 Task: Add an event with the title Second Staff Training: Sales Techniques and Closing Skills, date '2023/11/17', time 7:50 AM to 9:50 AMand add a description: The fallers should take a deep breath, close their eyes, and lean backward, allowing their bodies to fall freely. It's crucial for catchers to be attentive, ready to react quickly, and provide support to prevent any injury., put the event into Blue category . Add location for the event as: Manchester, UK, logged in from the account softage.8@softage.netand send the event invitation to softage.7@softage.net and softage.9@softage.net. Set a reminder for the event 30 minutes before
Action: Mouse moved to (116, 158)
Screenshot: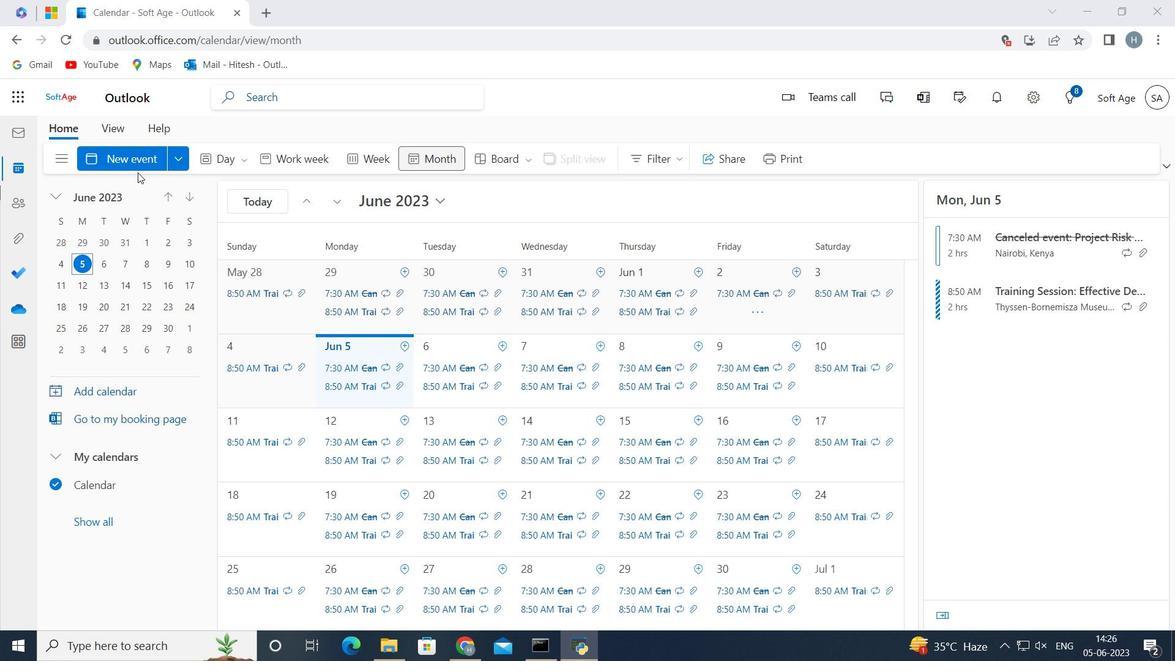 
Action: Mouse pressed left at (116, 158)
Screenshot: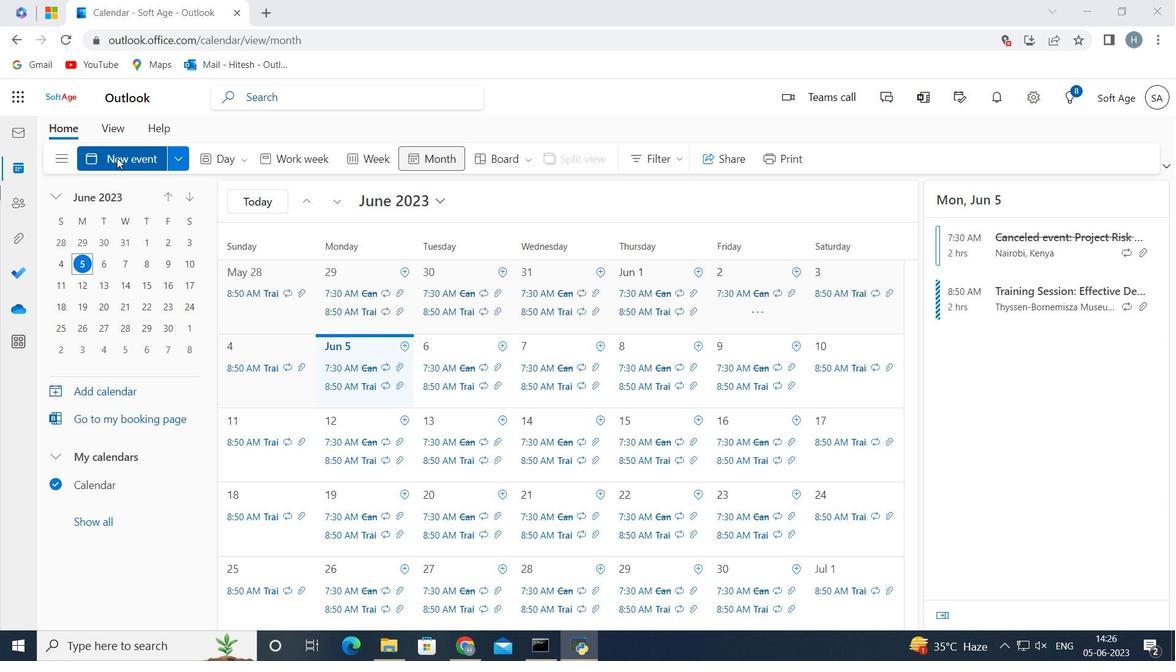 
Action: Mouse moved to (374, 252)
Screenshot: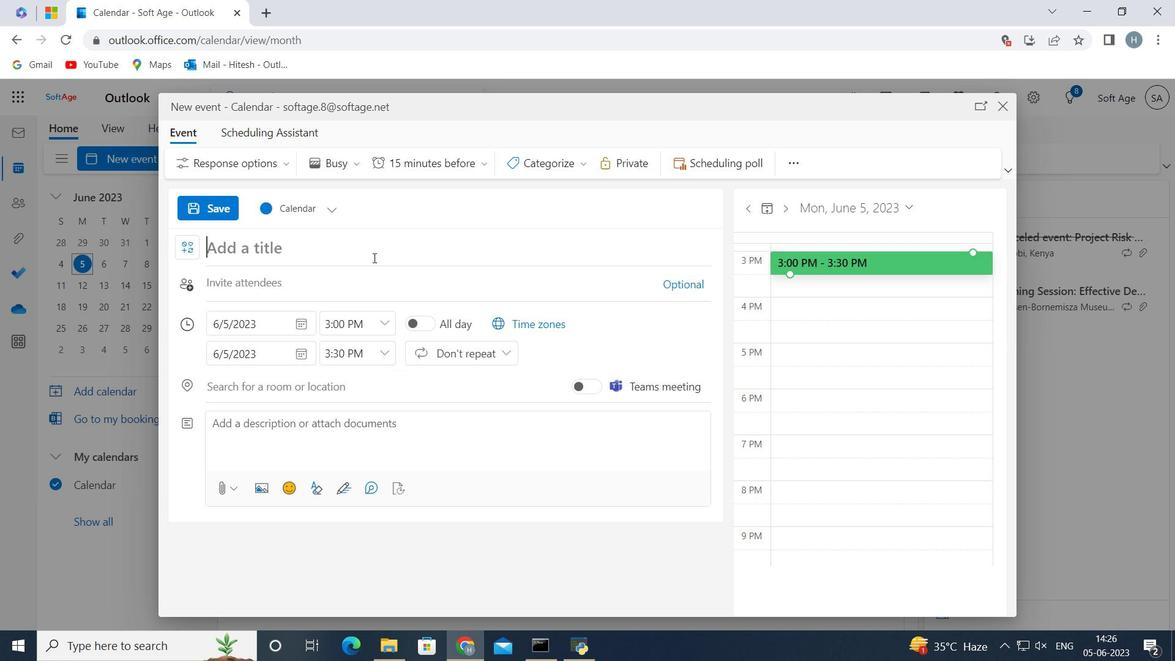 
Action: Mouse pressed left at (374, 252)
Screenshot: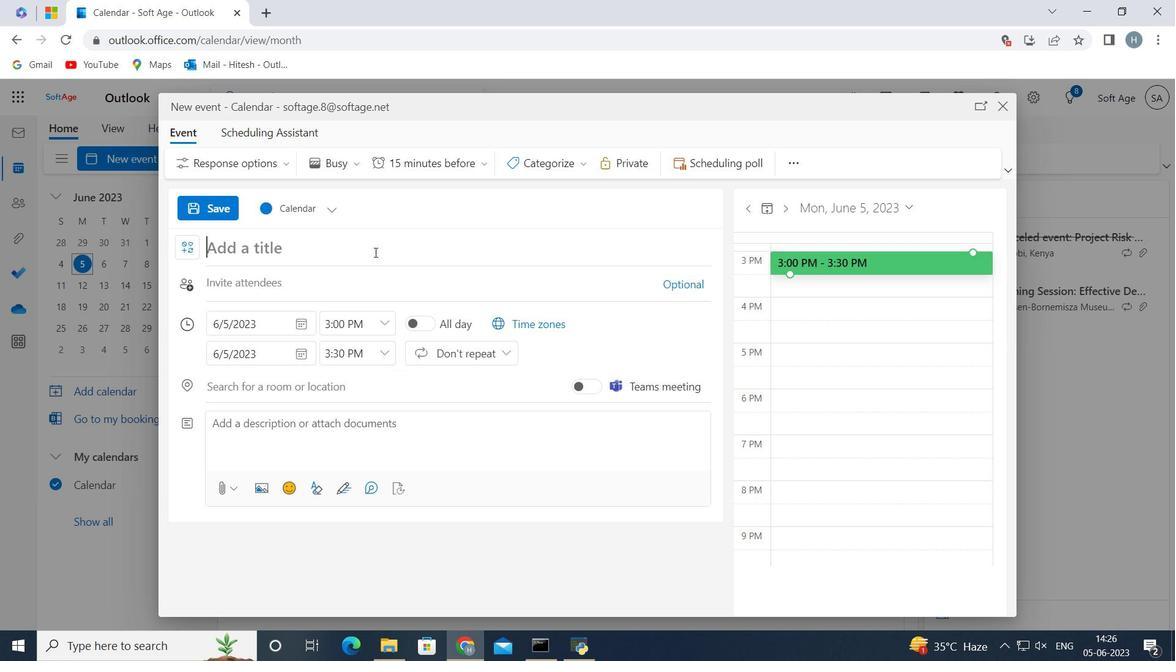 
Action: Key pressed <Key.shift>Second<Key.space><Key.shift>Staff<Key.space><Key.shift>Training<Key.shift_r>:<Key.space><Key.shift>Sales<Key.space><Key.shift>Techniques<Key.space>and<Key.space><Key.shift>Closing<Key.space><Key.shift>Skills<Key.space>
Screenshot: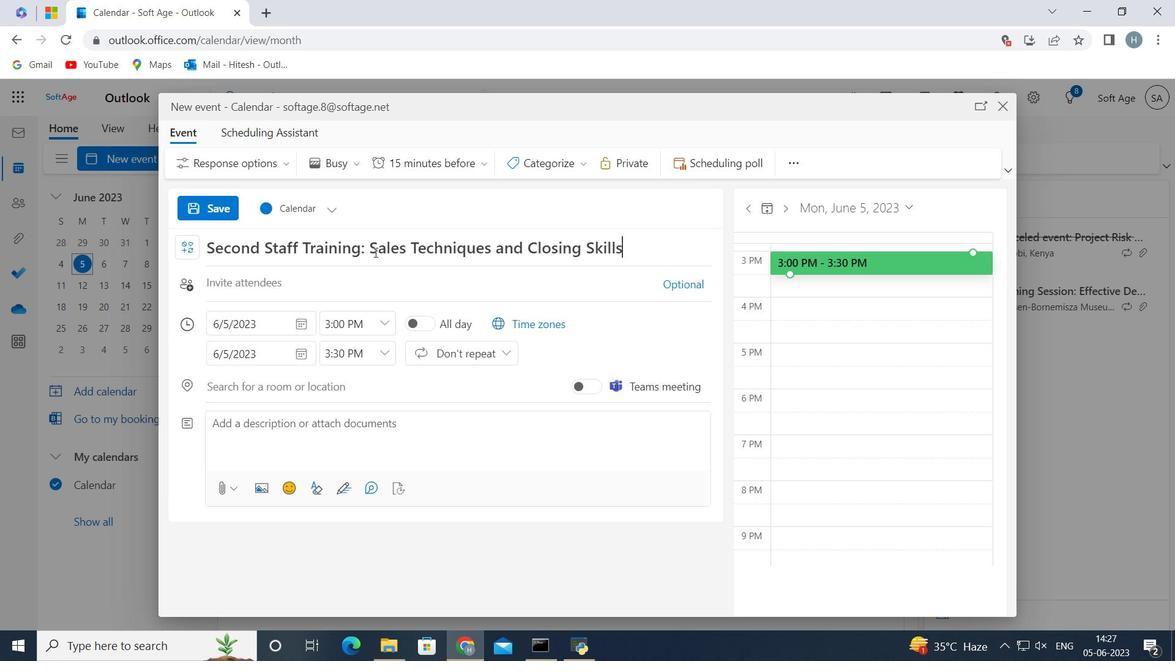 
Action: Mouse moved to (301, 321)
Screenshot: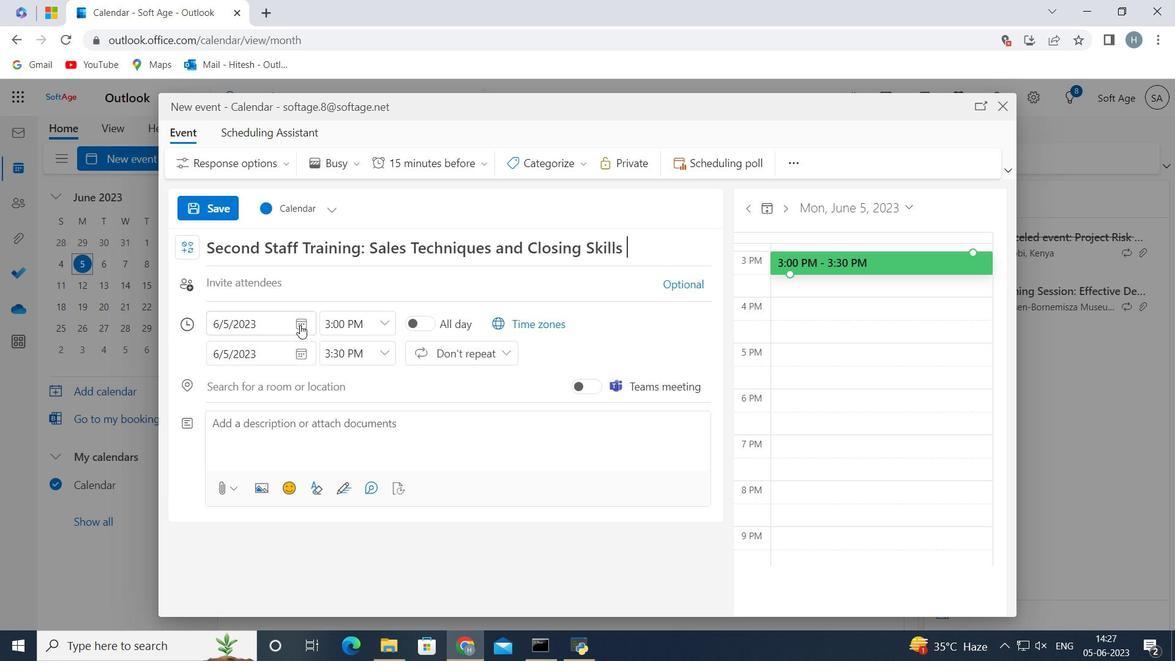 
Action: Mouse pressed left at (301, 321)
Screenshot: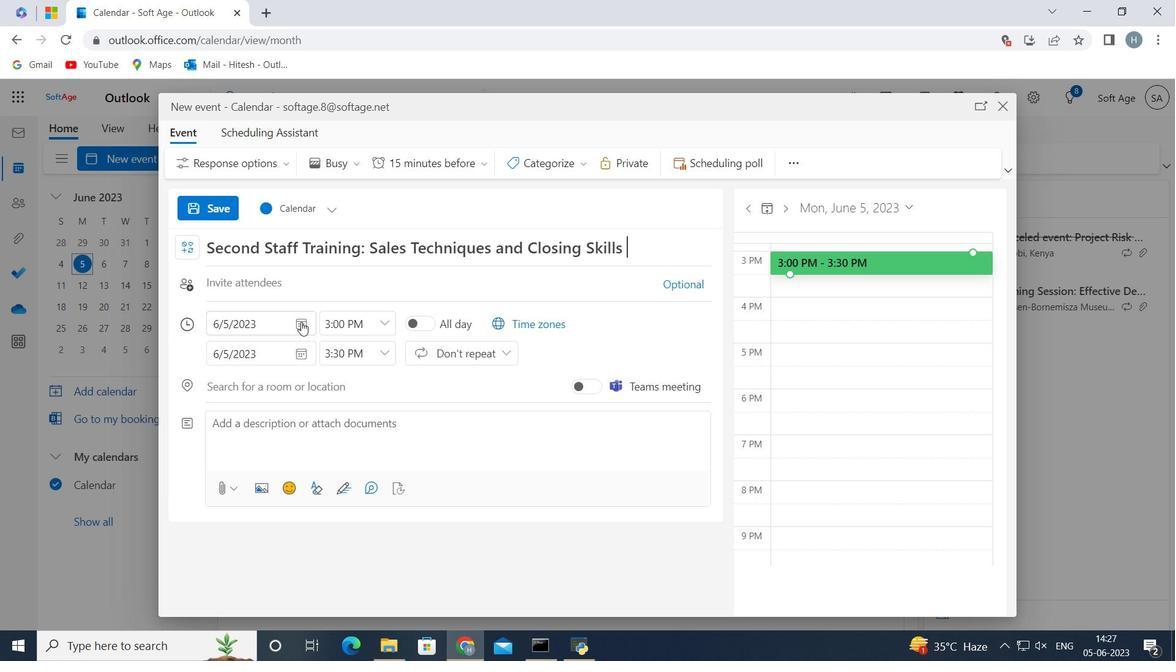 
Action: Mouse moved to (283, 350)
Screenshot: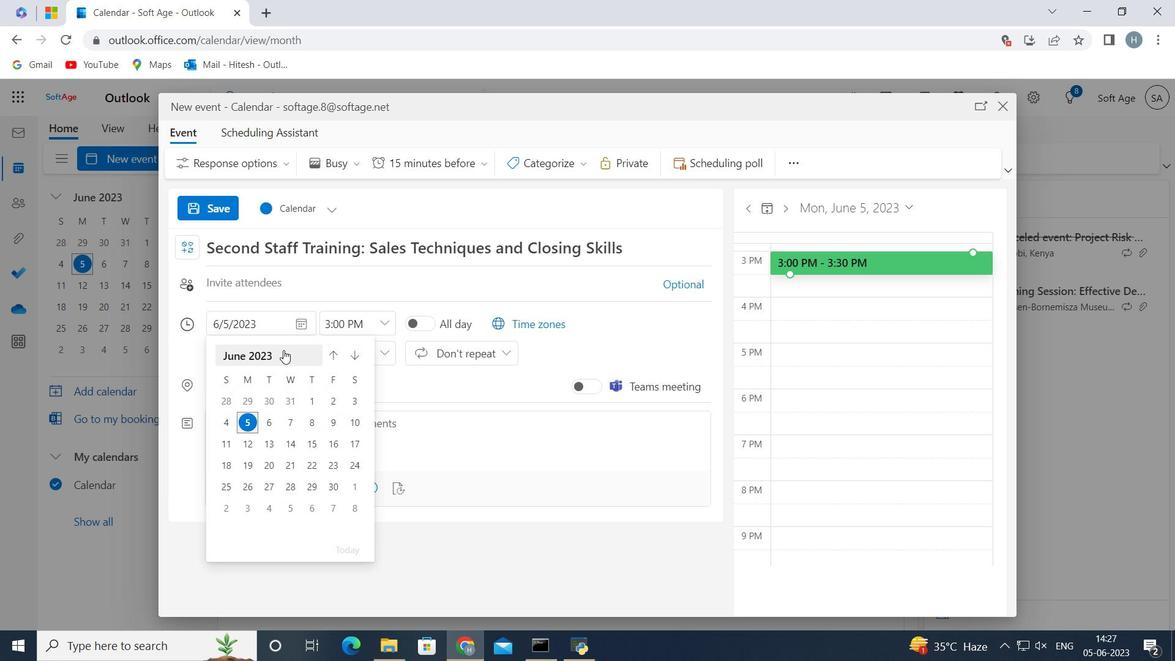 
Action: Mouse pressed left at (283, 350)
Screenshot: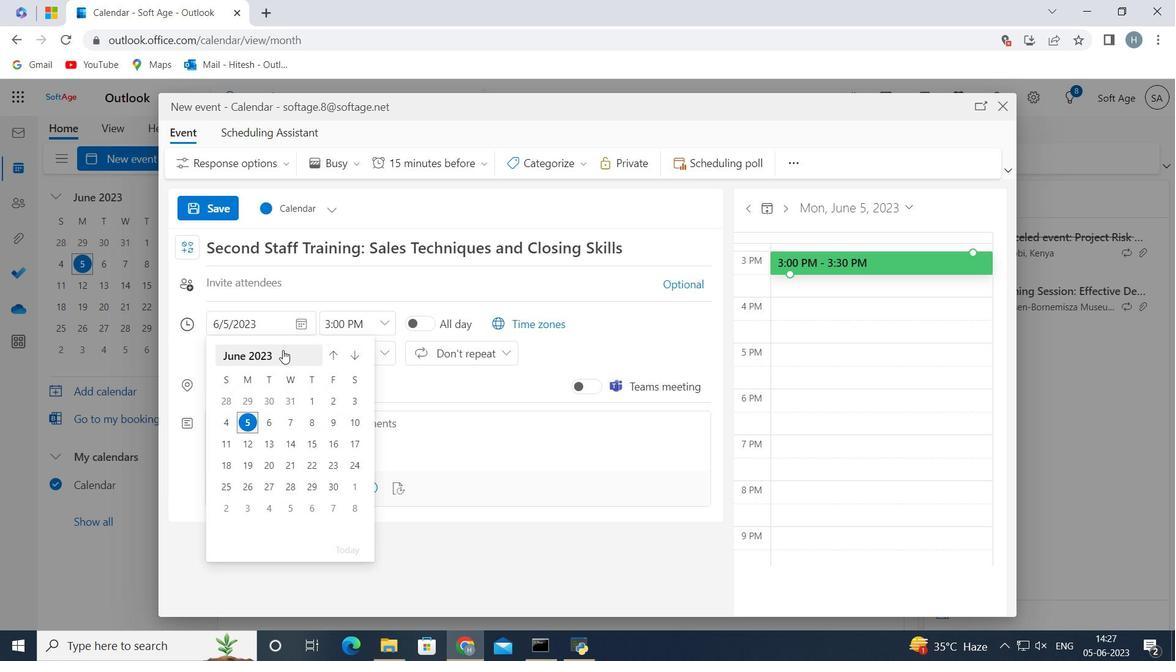 
Action: Mouse moved to (310, 466)
Screenshot: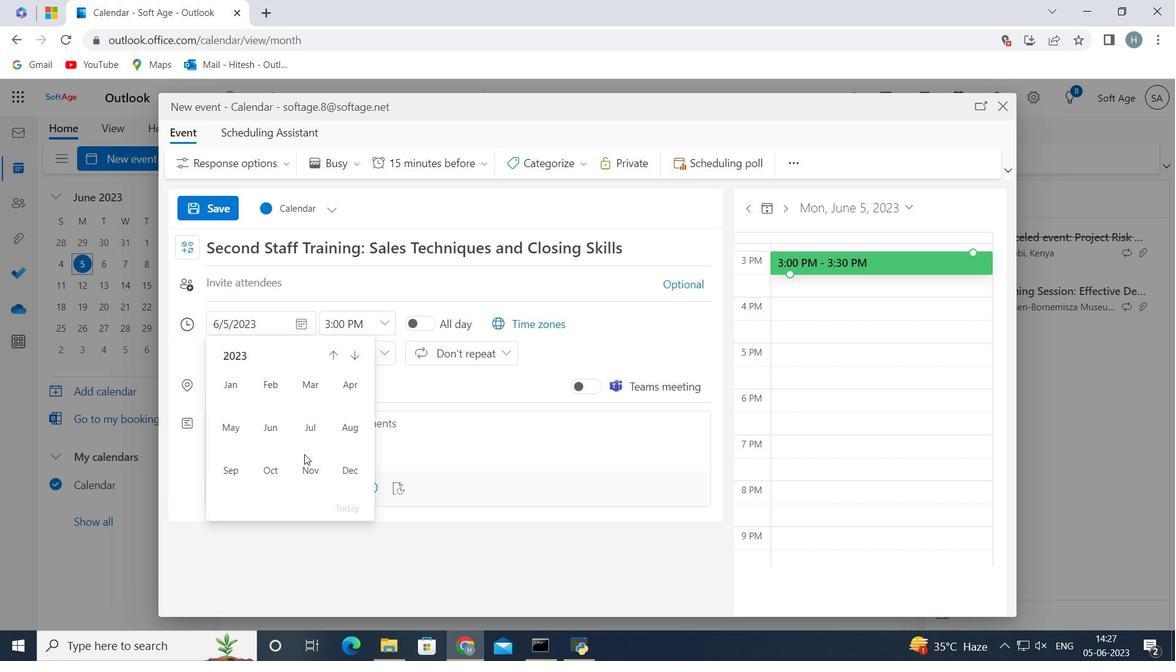 
Action: Mouse pressed left at (310, 466)
Screenshot: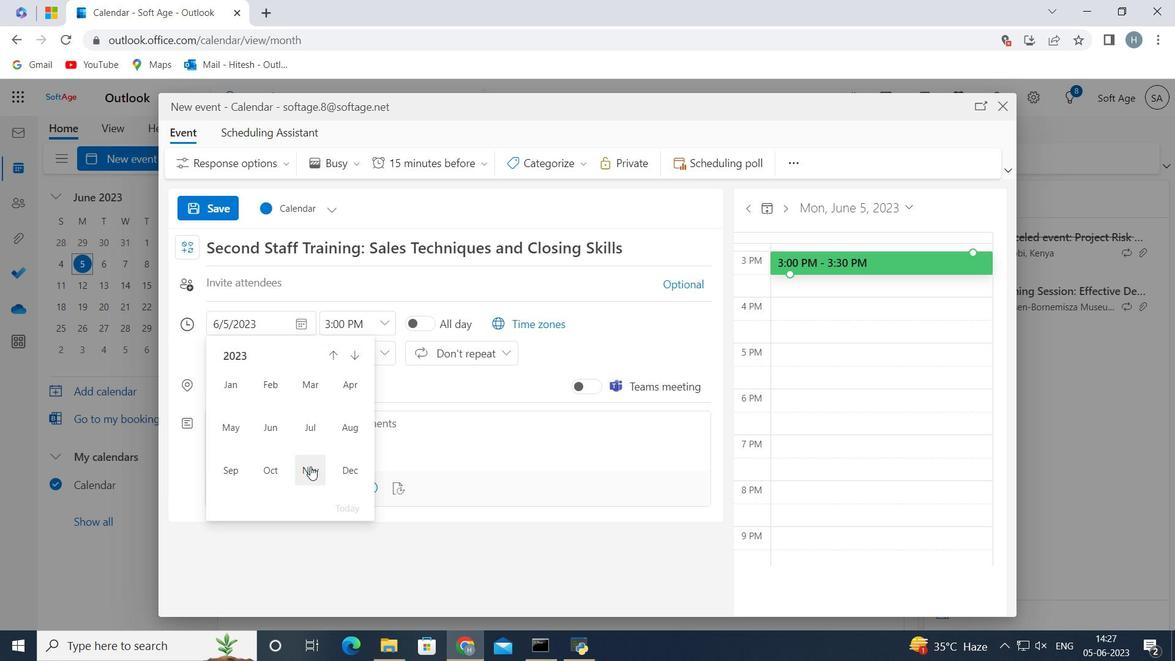 
Action: Mouse moved to (332, 444)
Screenshot: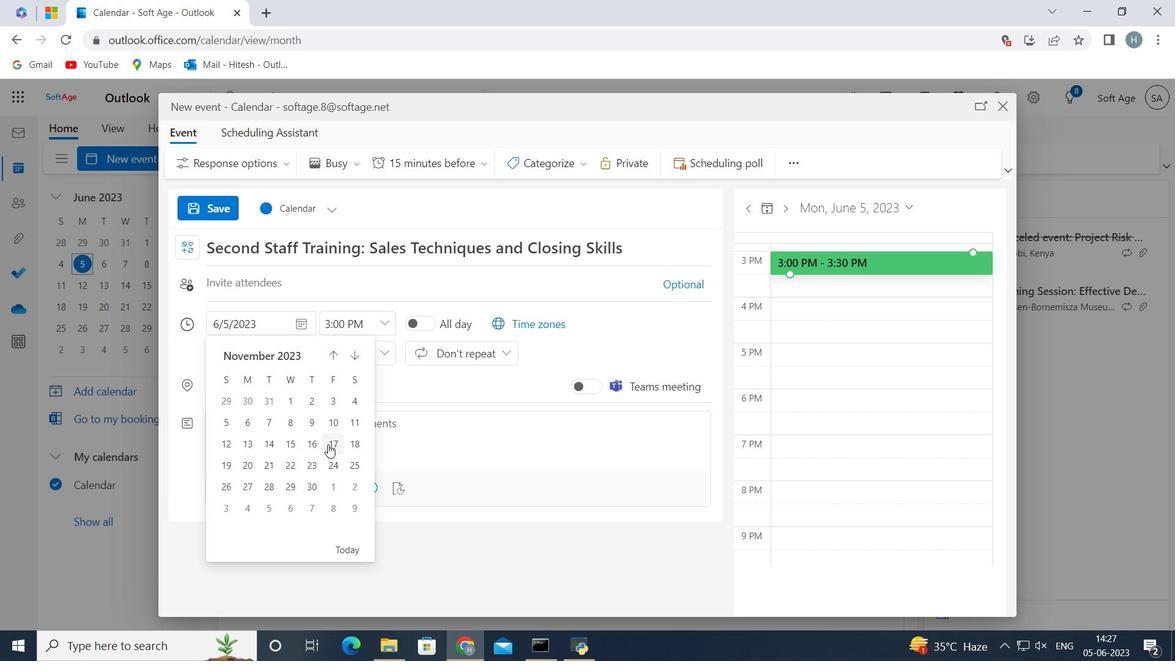 
Action: Mouse pressed left at (332, 444)
Screenshot: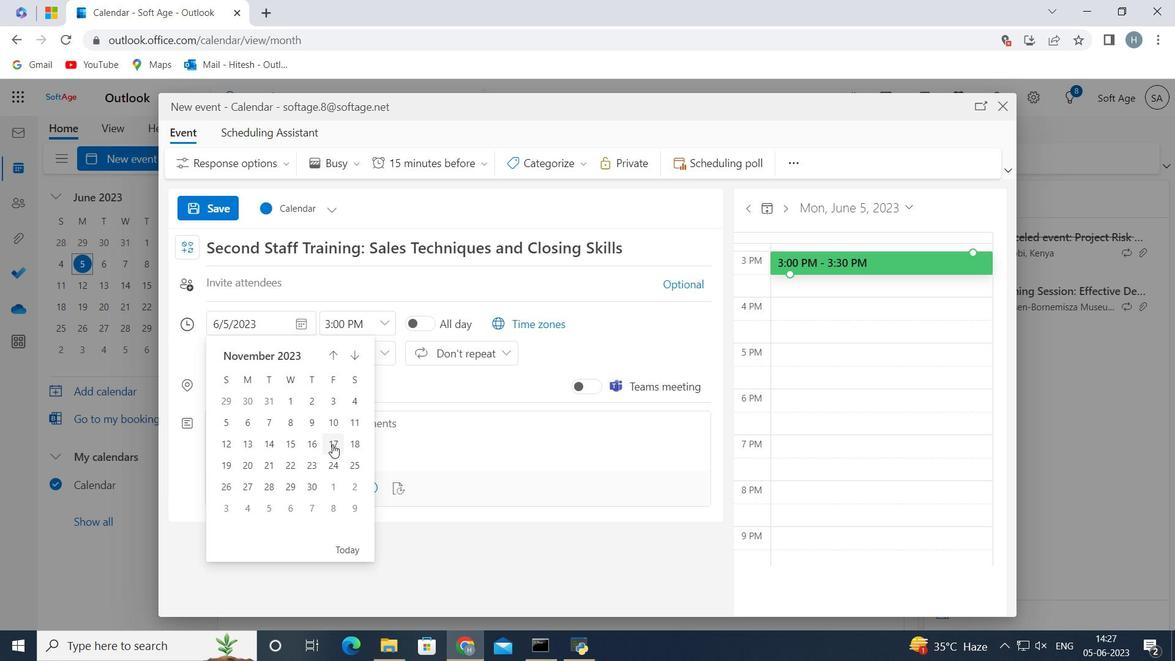 
Action: Mouse moved to (385, 321)
Screenshot: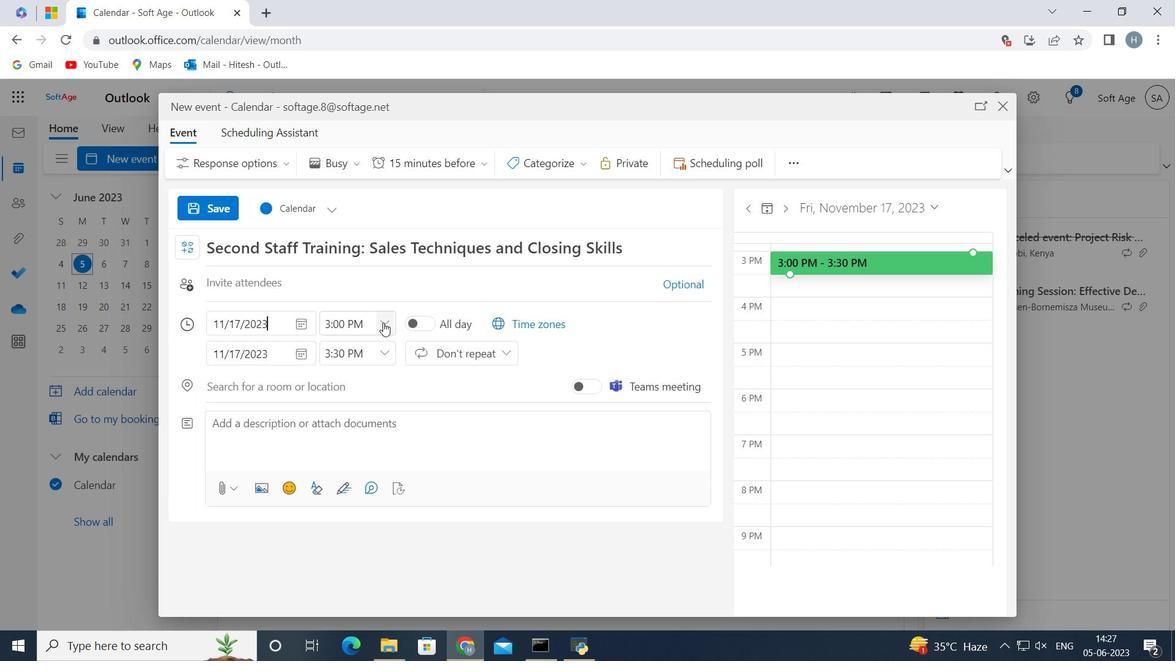 
Action: Mouse pressed left at (385, 321)
Screenshot: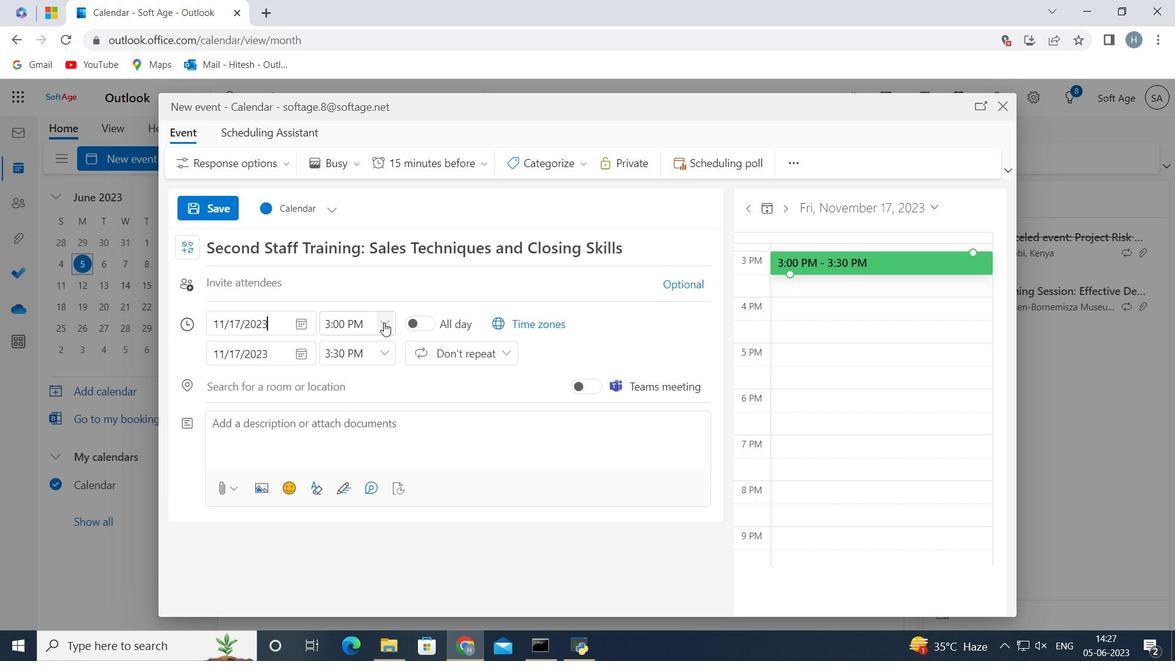 
Action: Mouse moved to (351, 428)
Screenshot: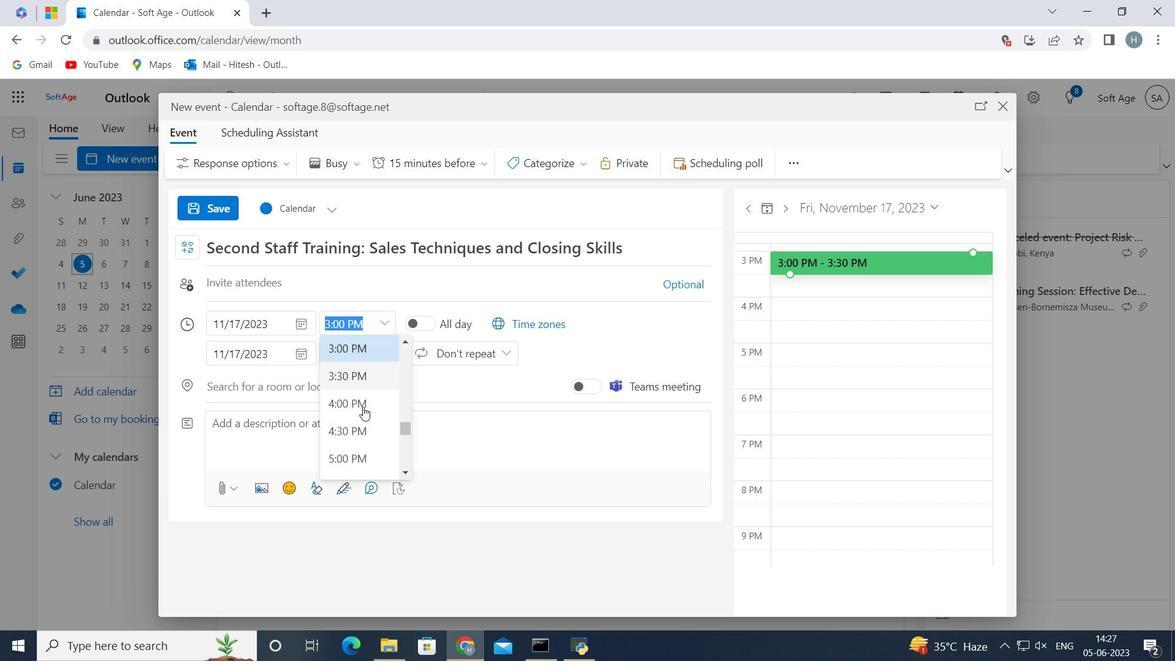 
Action: Mouse scrolled (351, 429) with delta (0, 0)
Screenshot: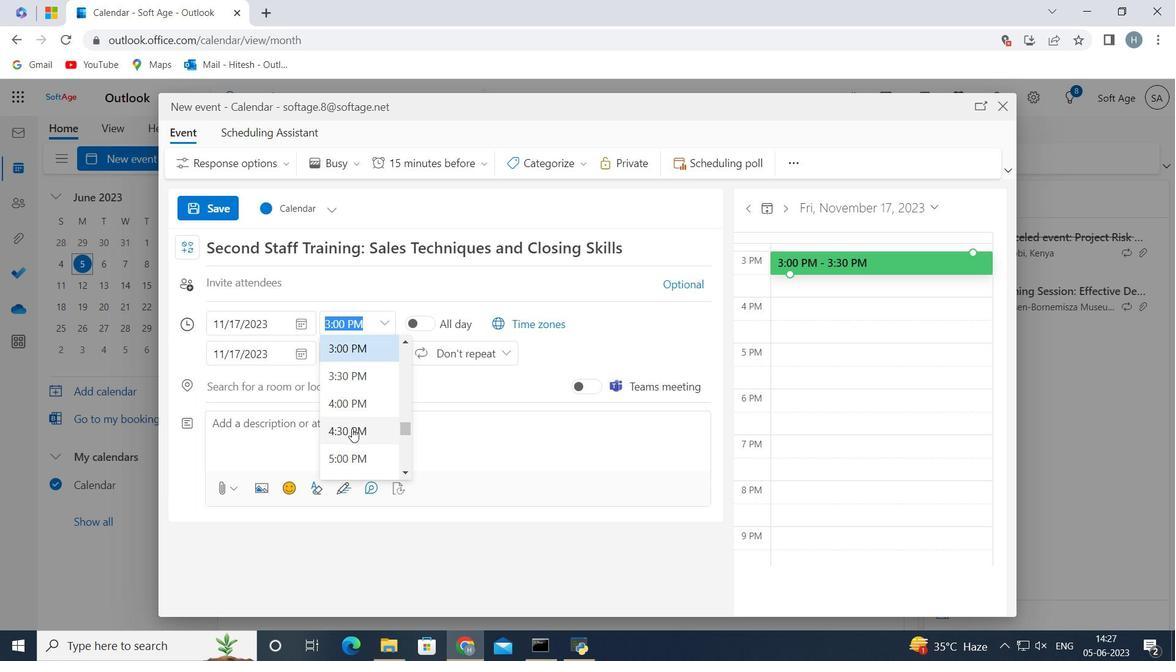 
Action: Mouse scrolled (351, 429) with delta (0, 0)
Screenshot: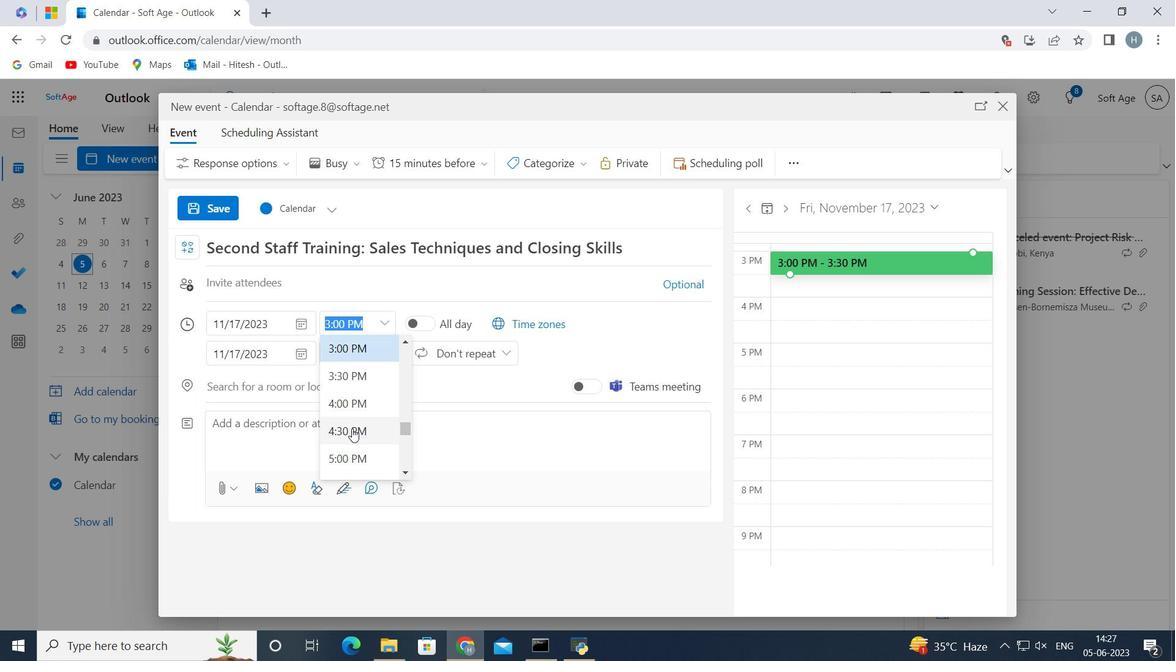 
Action: Mouse scrolled (351, 429) with delta (0, 0)
Screenshot: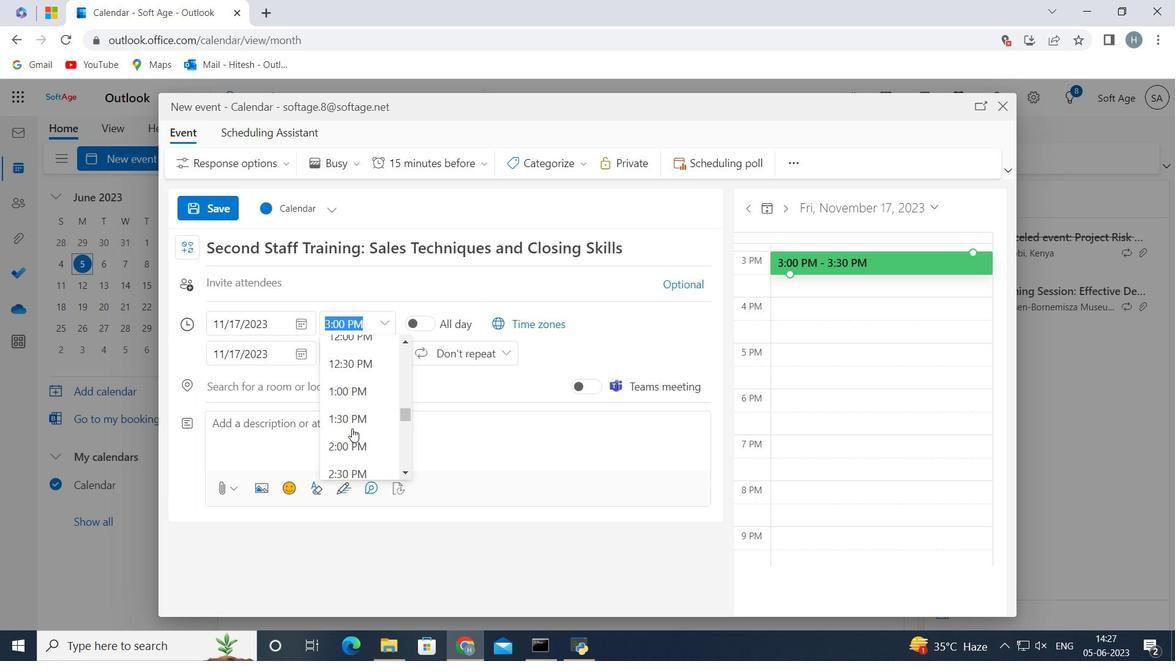 
Action: Mouse scrolled (351, 429) with delta (0, 0)
Screenshot: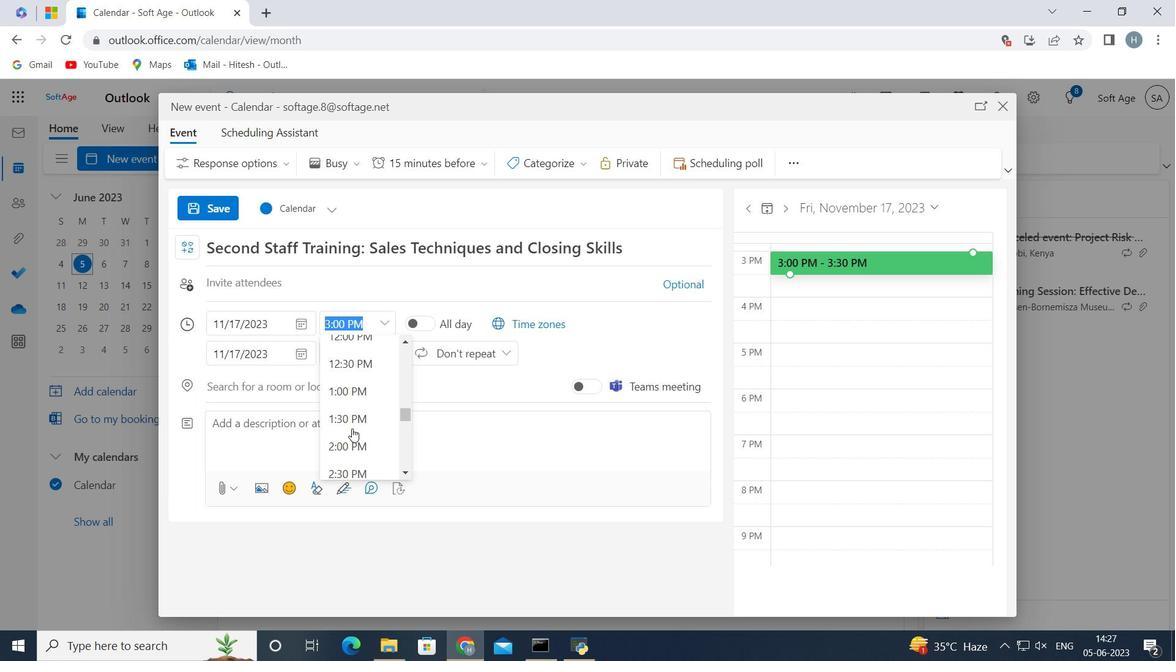
Action: Mouse scrolled (351, 429) with delta (0, 0)
Screenshot: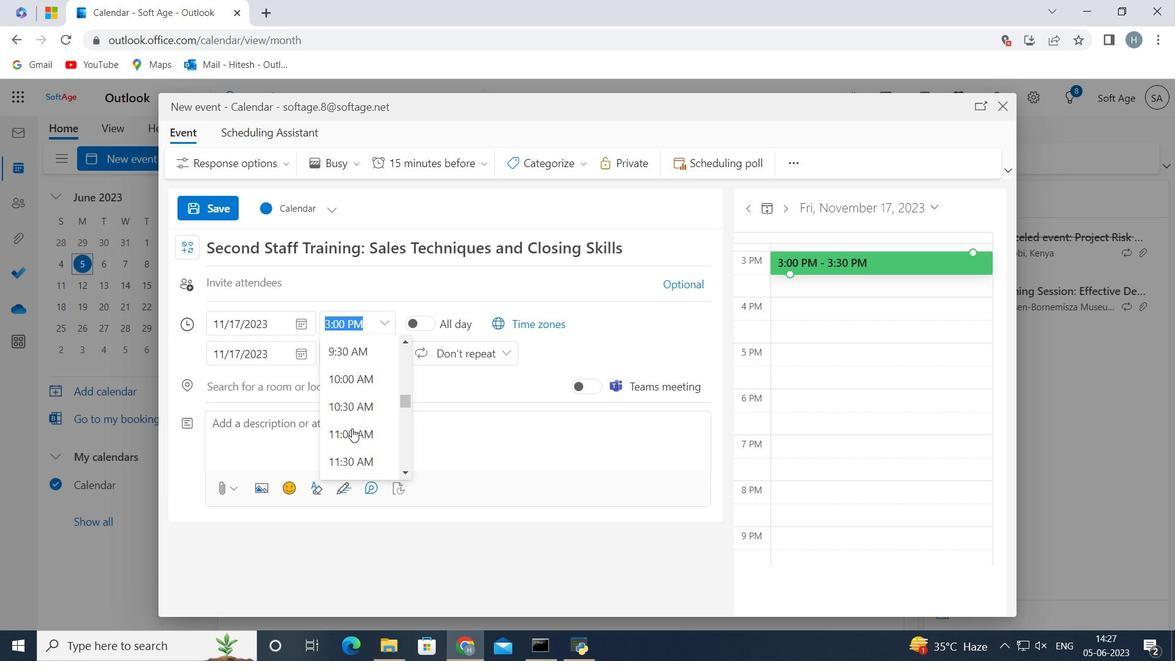 
Action: Mouse moved to (344, 365)
Screenshot: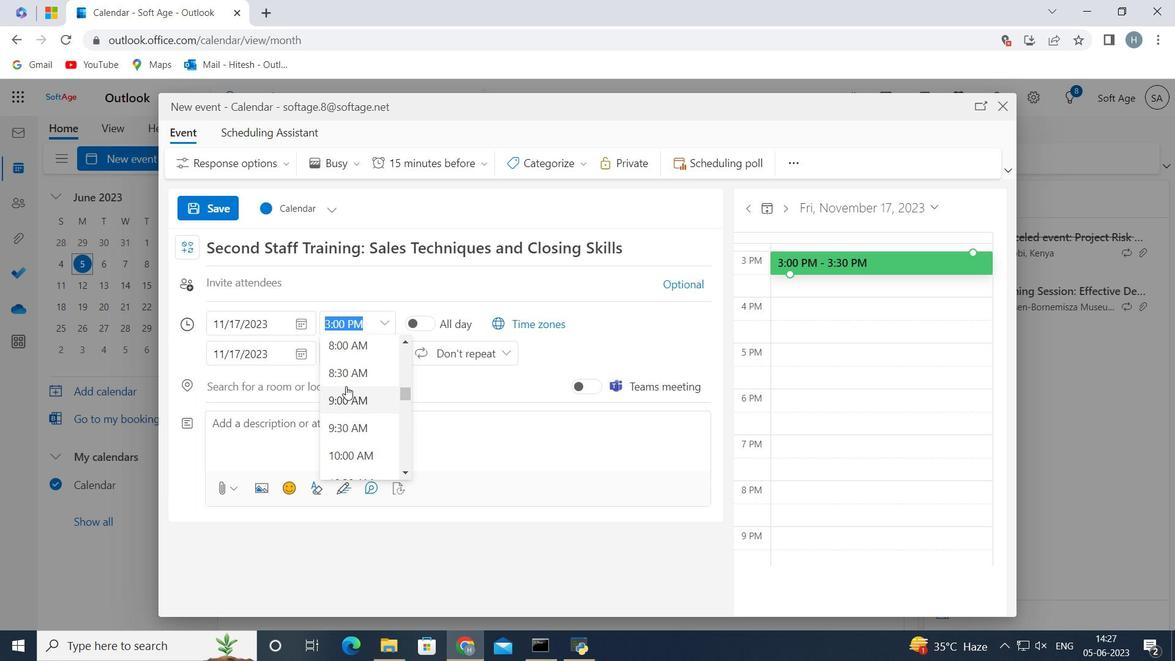
Action: Mouse scrolled (344, 366) with delta (0, 0)
Screenshot: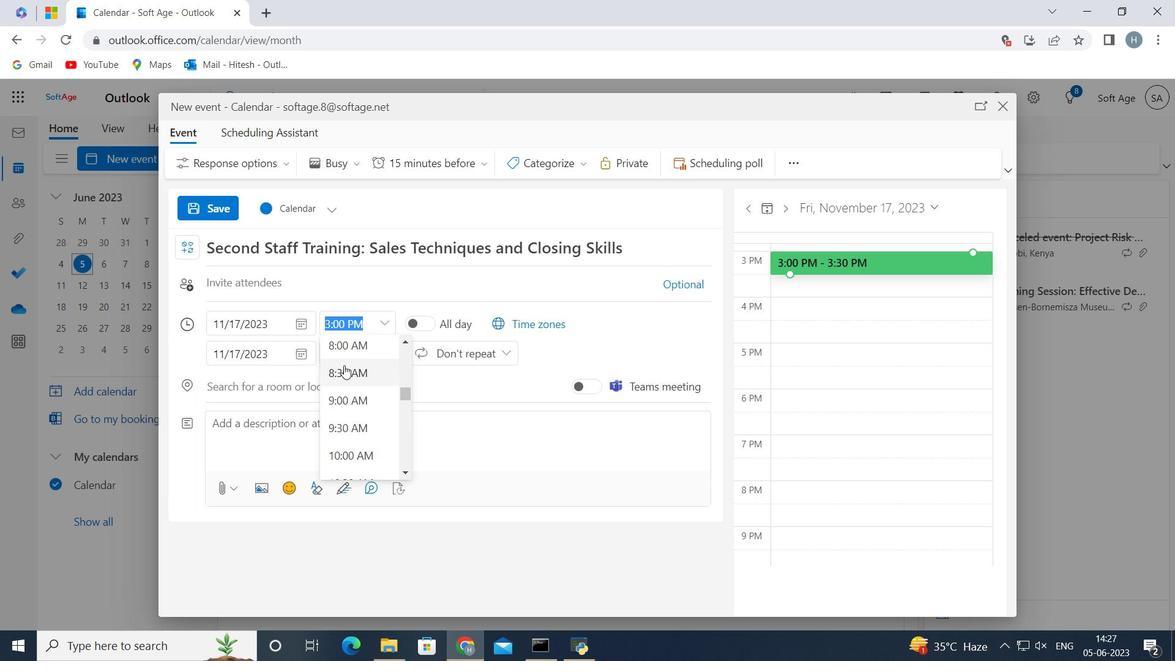 
Action: Mouse moved to (342, 386)
Screenshot: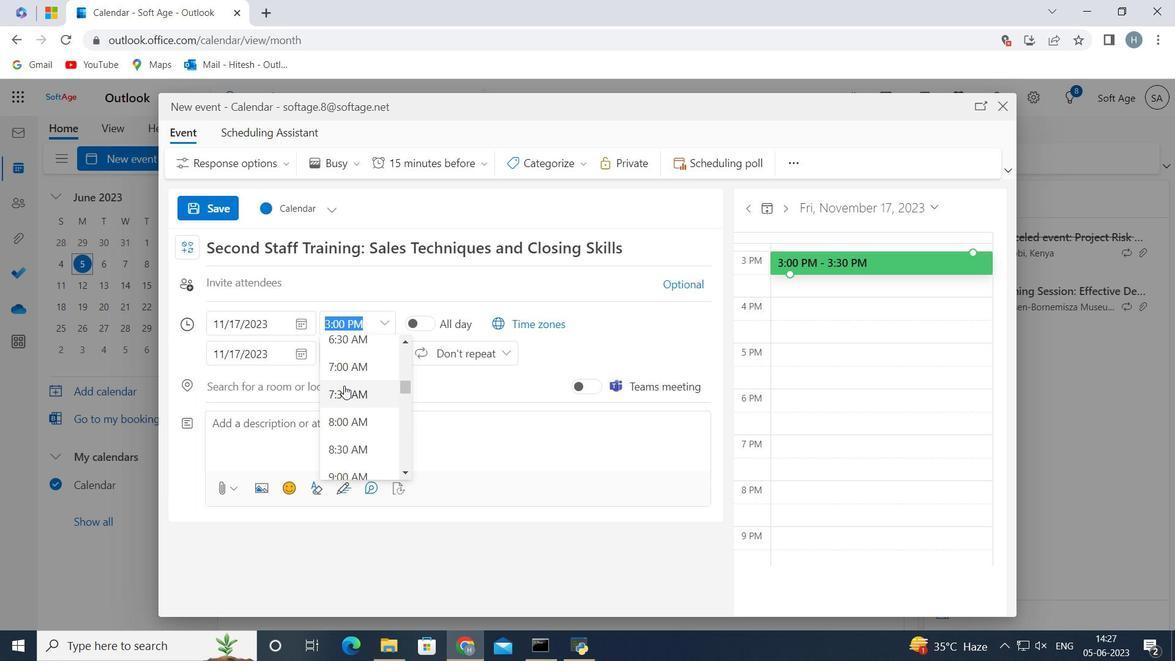 
Action: Mouse pressed left at (342, 386)
Screenshot: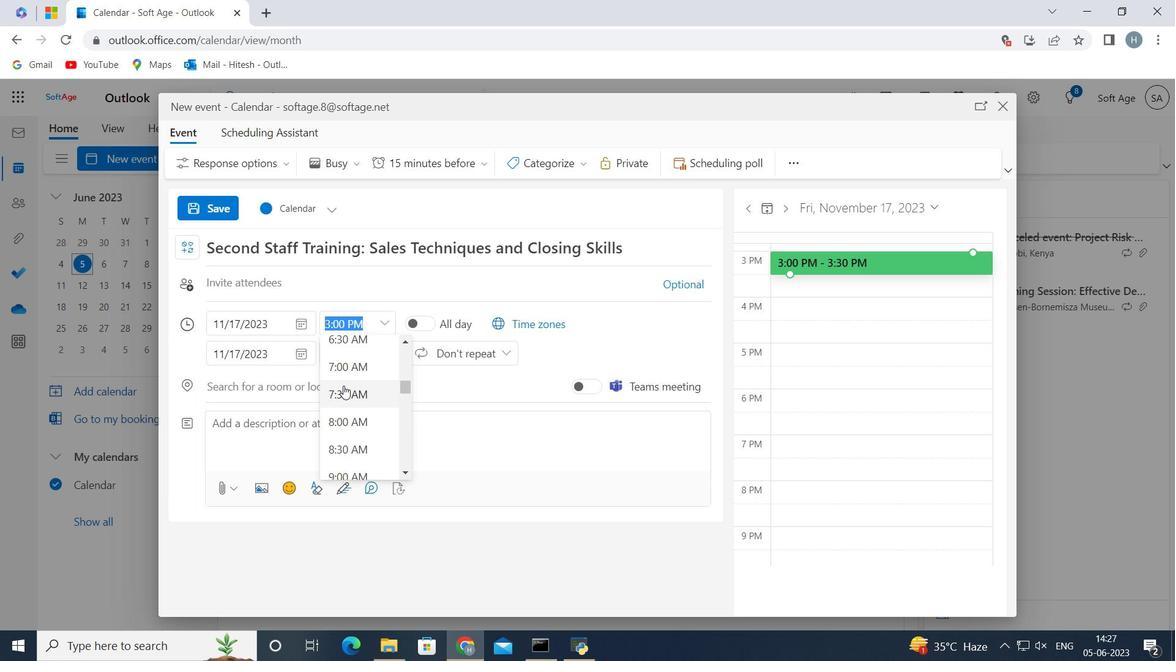 
Action: Mouse moved to (342, 317)
Screenshot: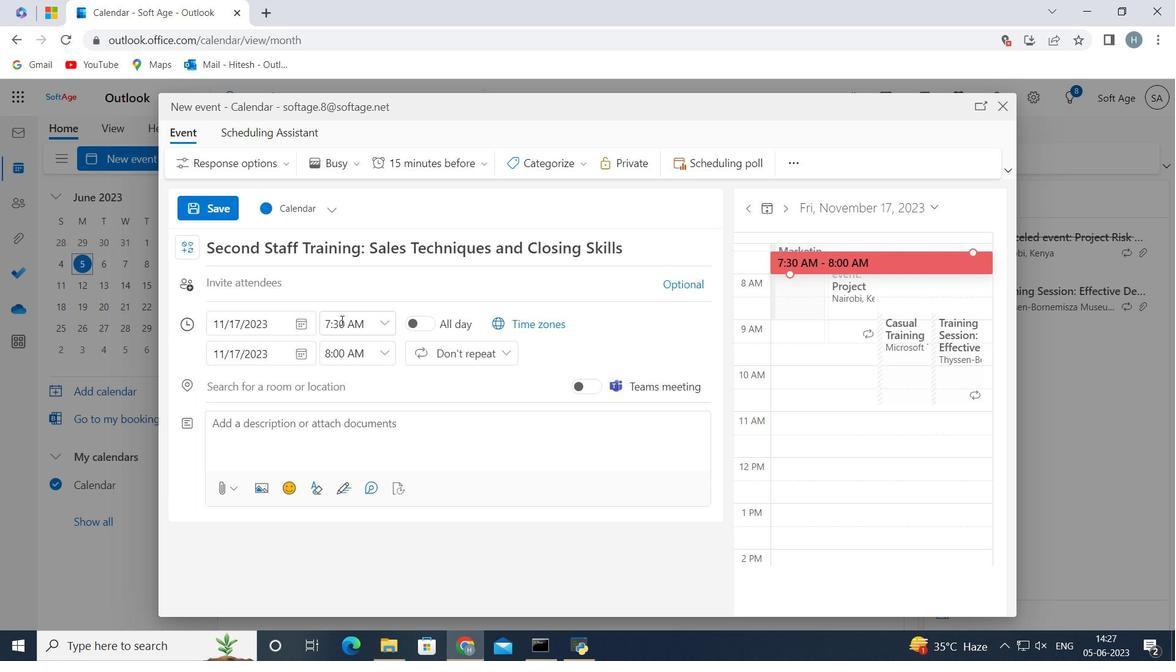 
Action: Mouse pressed left at (342, 317)
Screenshot: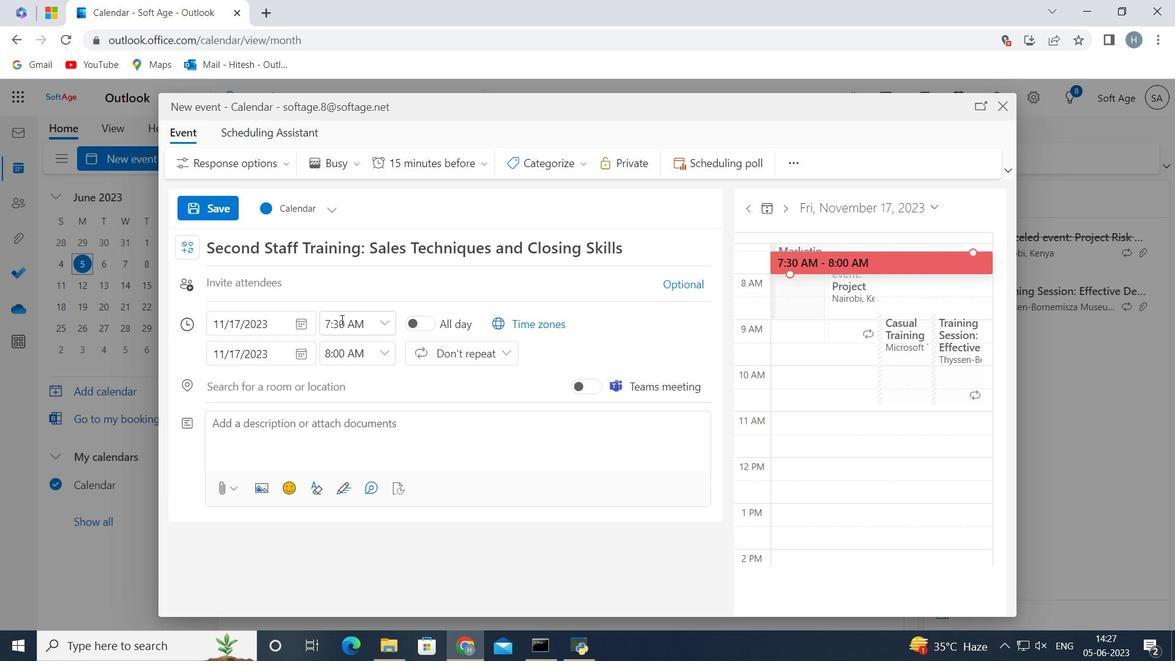 
Action: Key pressed <Key.backspace><Key.backspace>50
Screenshot: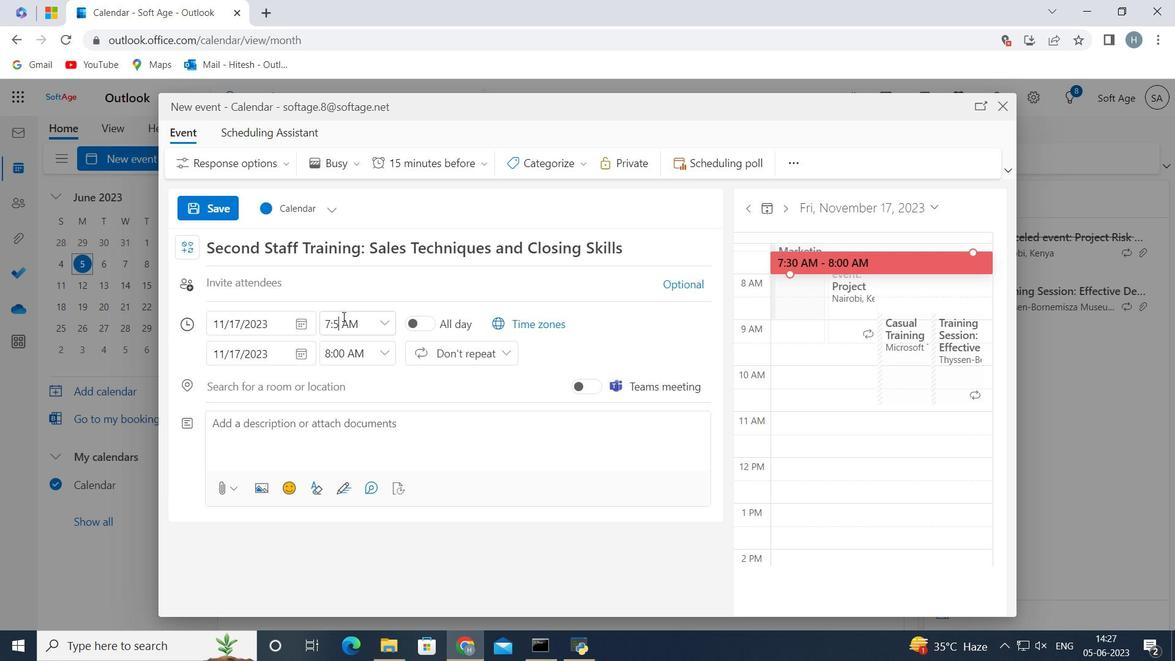 
Action: Mouse moved to (387, 348)
Screenshot: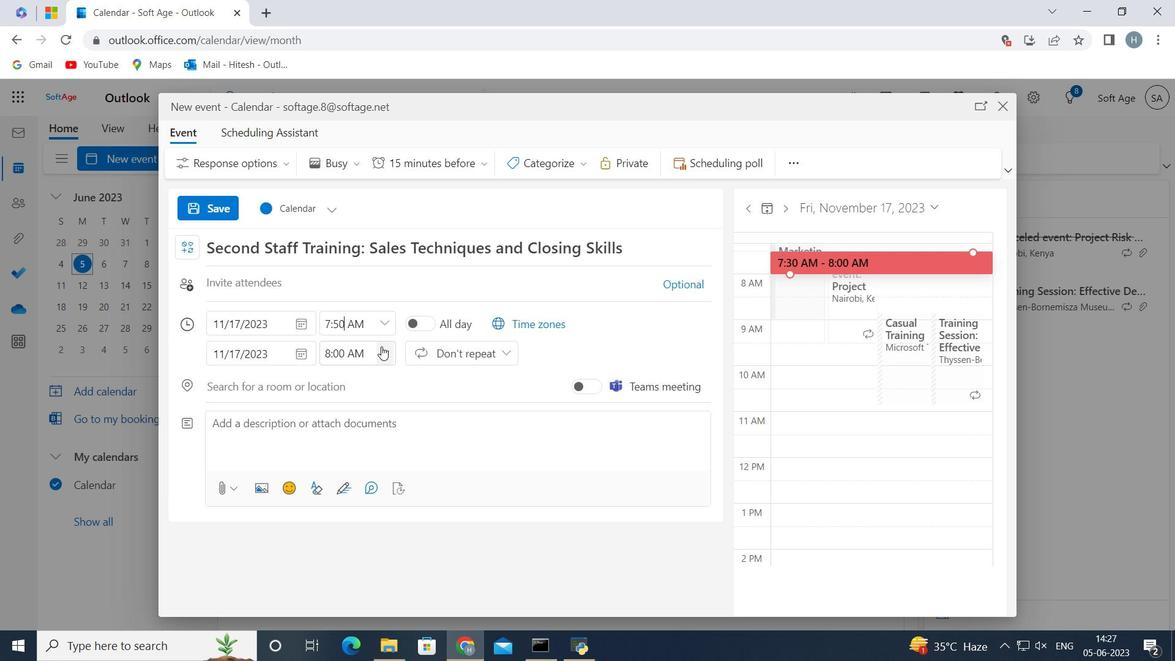 
Action: Mouse pressed left at (387, 348)
Screenshot: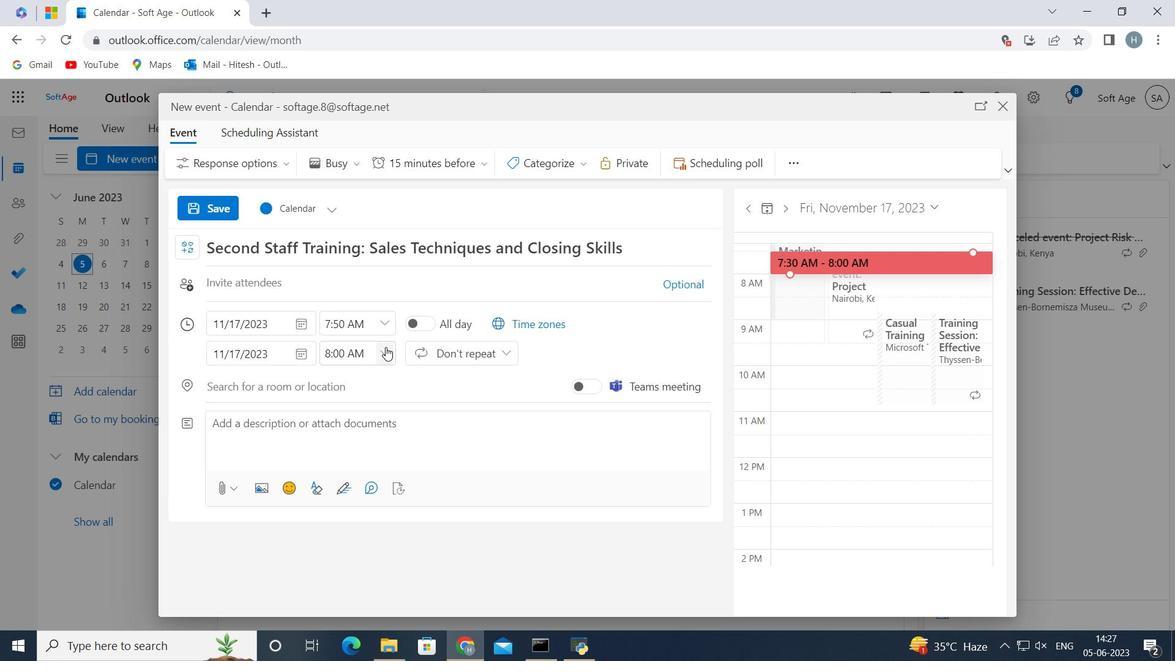 
Action: Mouse moved to (378, 462)
Screenshot: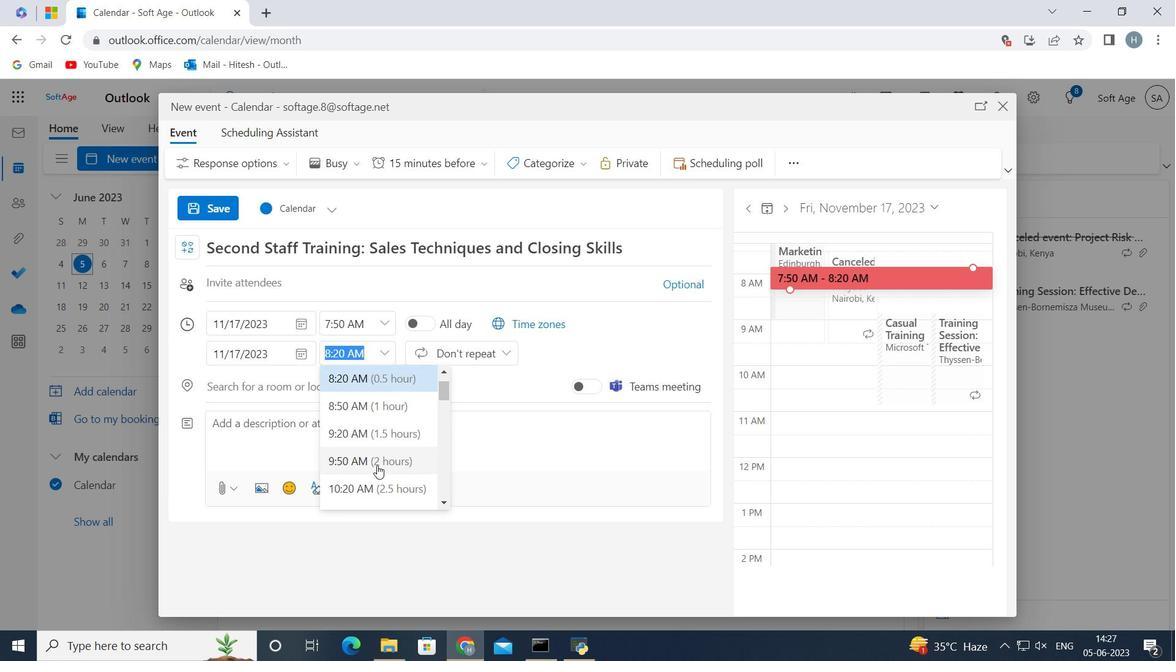 
Action: Mouse pressed left at (378, 462)
Screenshot: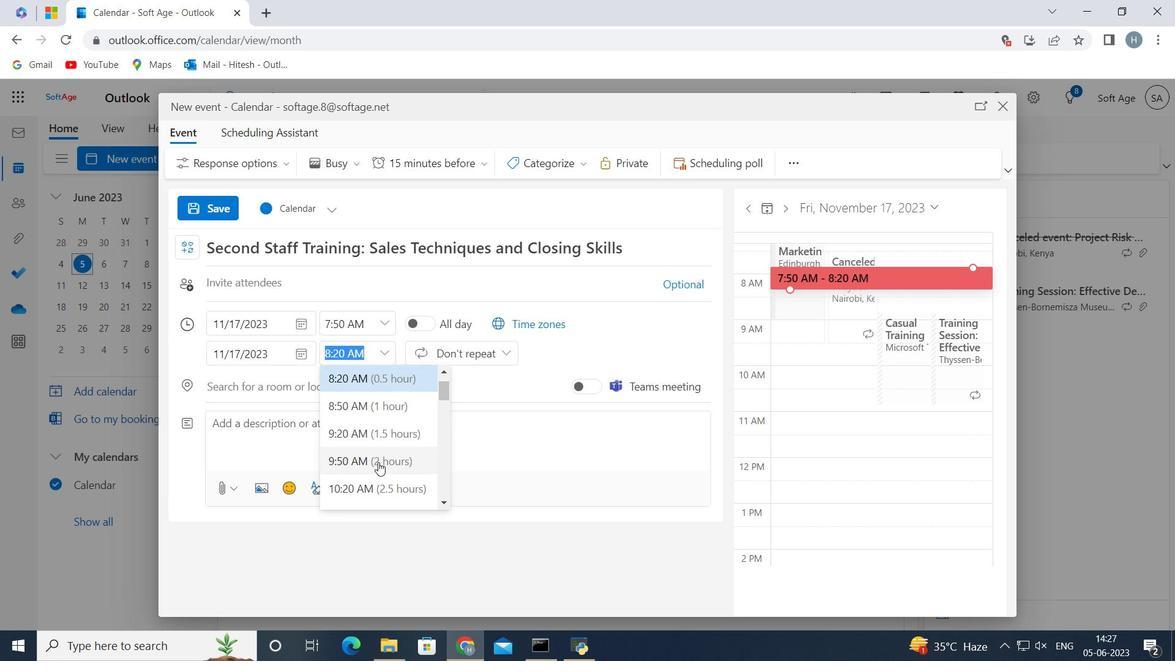 
Action: Mouse moved to (282, 433)
Screenshot: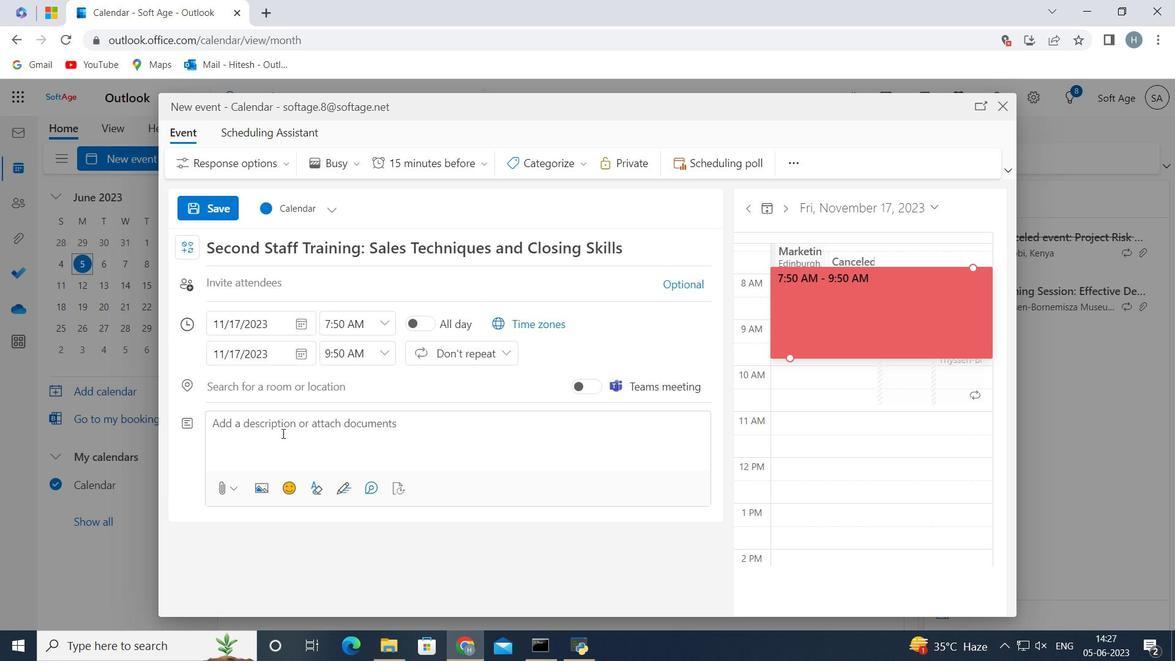 
Action: Mouse pressed left at (282, 433)
Screenshot: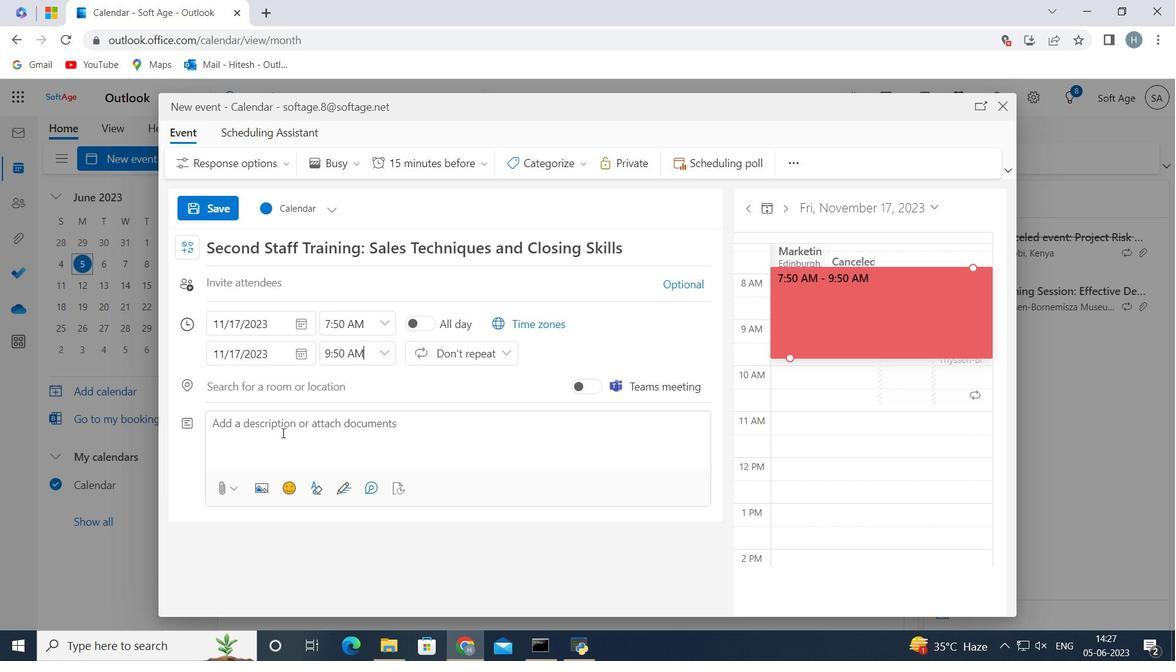 
Action: Key pressed <Key.shift>The<Key.space>fallers<Key.space>should<Key.space>take<Key.space>a<Key.space>deep<Key.space>breath,<Key.space>close<Key.space>their<Key.space>eyes,<Key.space>and<Key.space>lean<Key.space>backward,<Key.space>allowing<Key.space>their<Key.space>bodies<Key.space>to<Key.space>fall<Key.space>freely.<Key.space><Key.shift_r>It's<Key.space>crucial<Key.space>for<Key.space>catchers<Key.space>to<Key.space>be<Key.space>attentive,<Key.space>ready<Key.space>to<Key.space>react<Key.space>quickly,<Key.space>and<Key.space>provide<Key.space>support<Key.space>to<Key.space>prevent<Key.space>and<Key.space>injury.<Key.space>
Screenshot: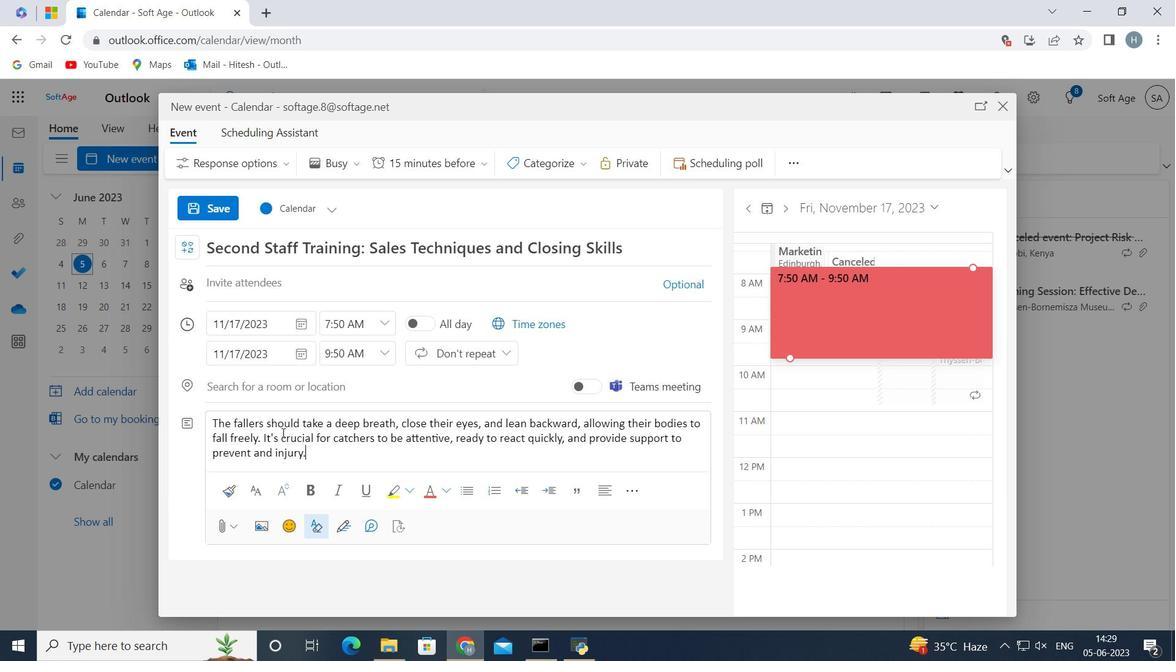 
Action: Mouse moved to (584, 169)
Screenshot: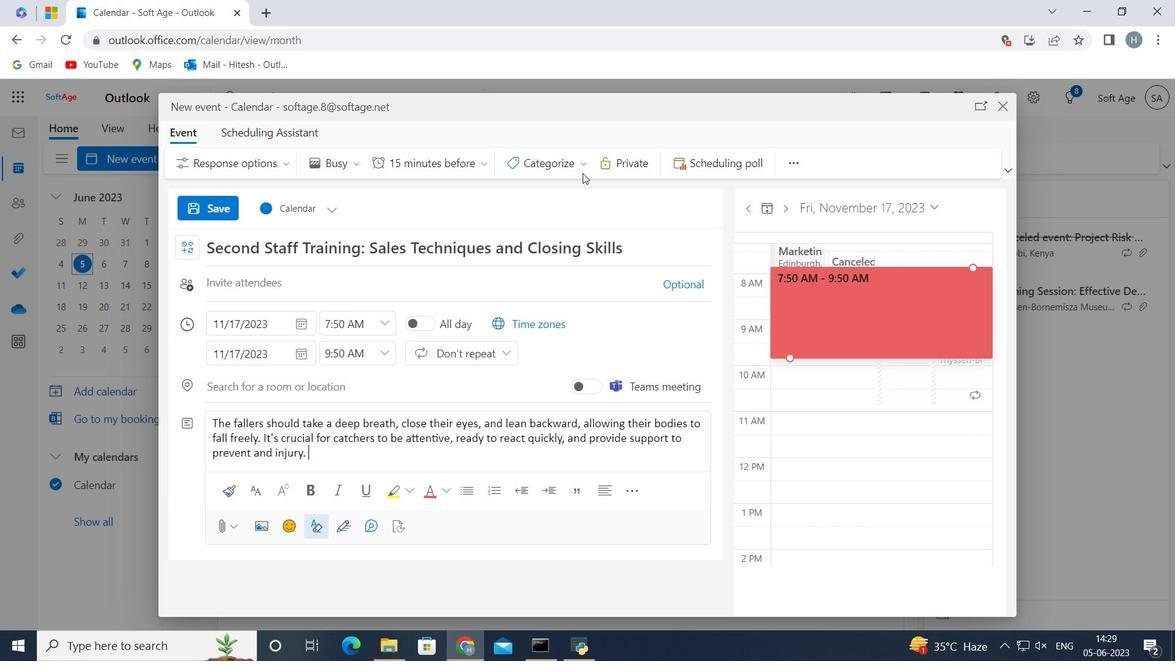 
Action: Mouse pressed left at (584, 169)
Screenshot: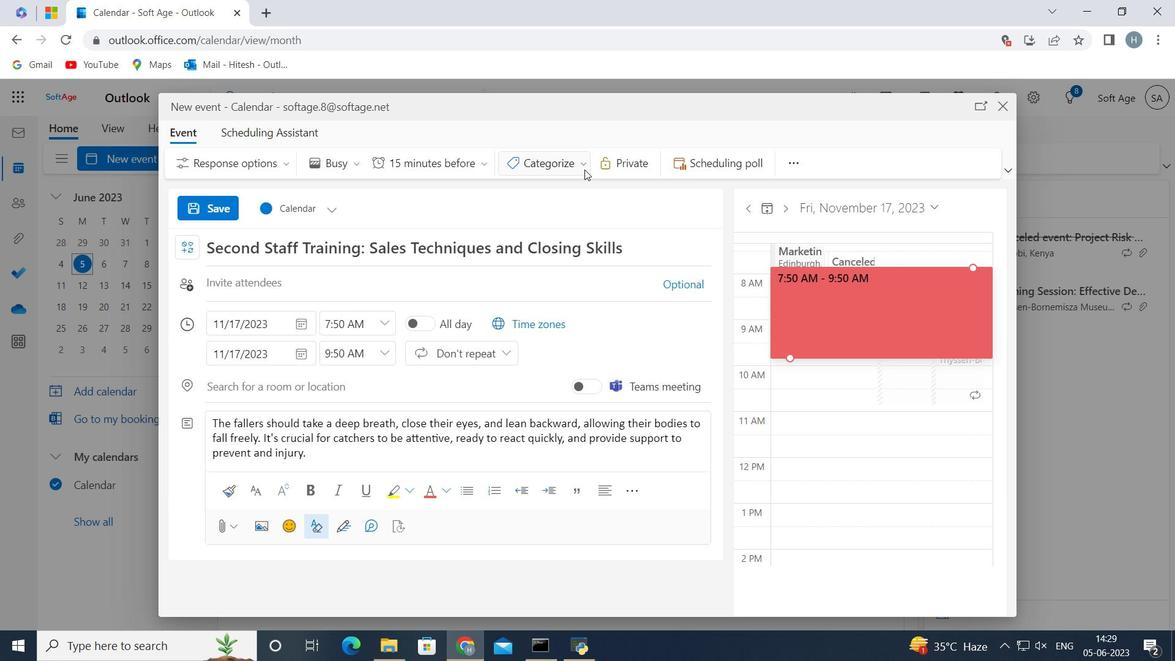 
Action: Mouse moved to (577, 191)
Screenshot: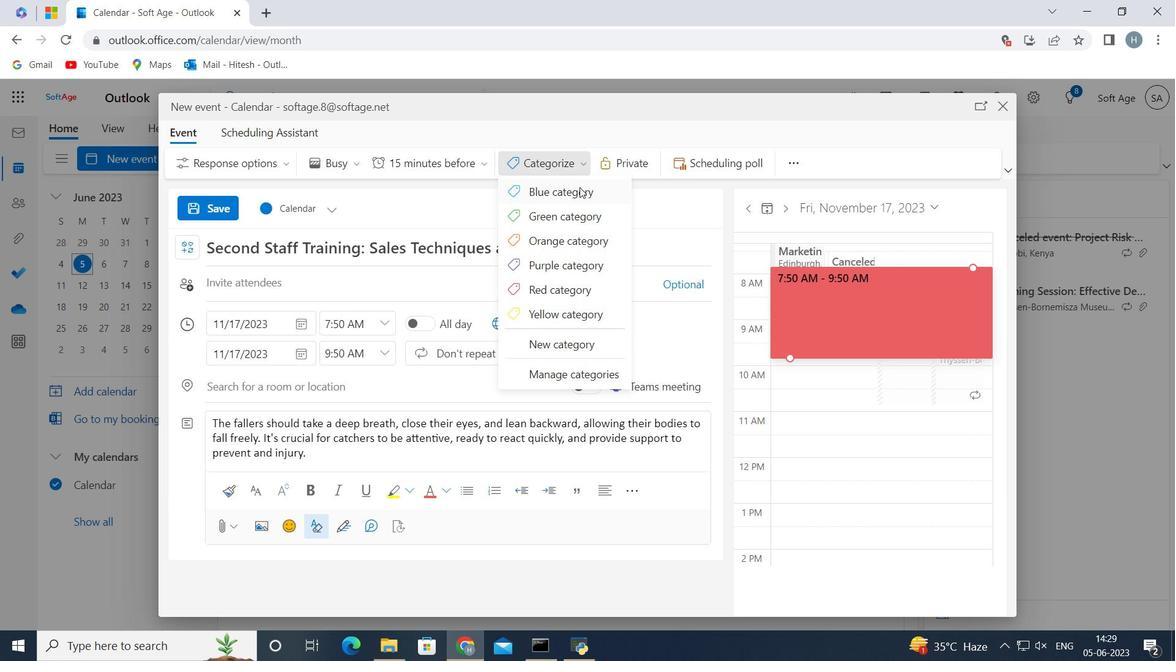 
Action: Mouse pressed left at (577, 191)
Screenshot: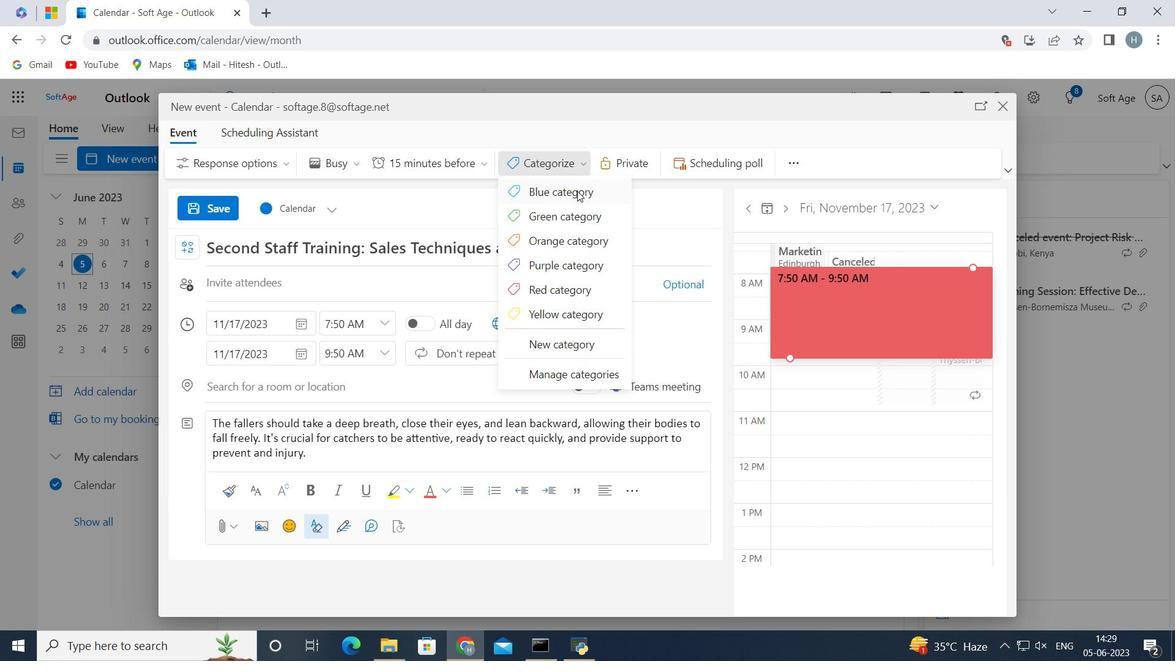 
Action: Mouse moved to (408, 386)
Screenshot: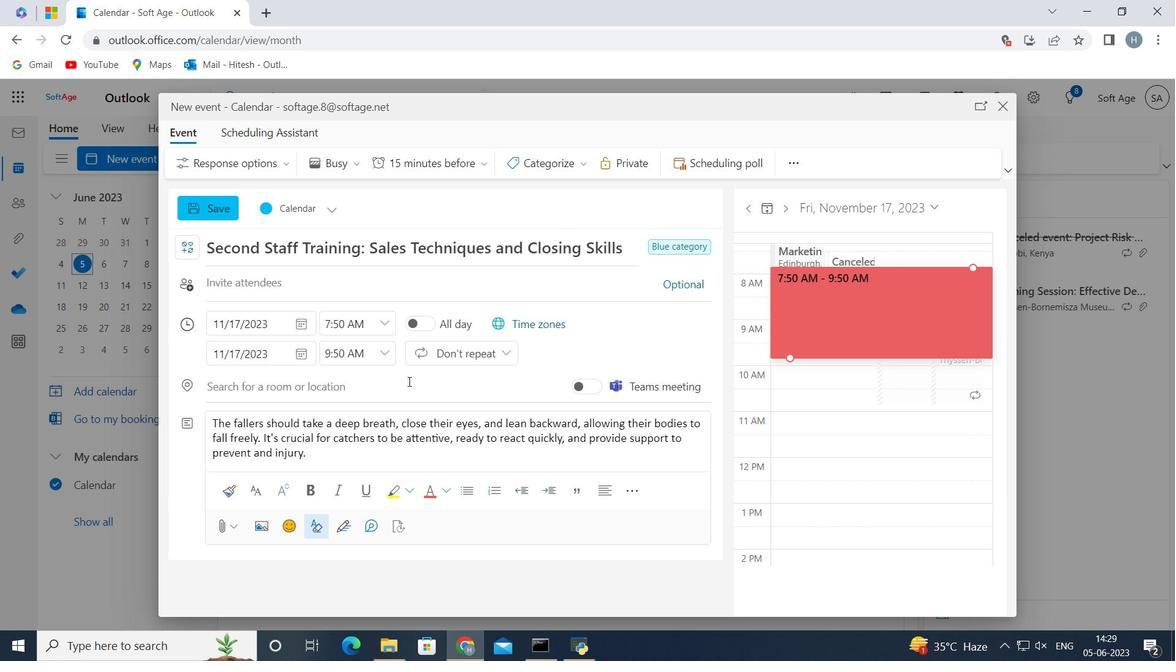 
Action: Mouse pressed left at (408, 386)
Screenshot: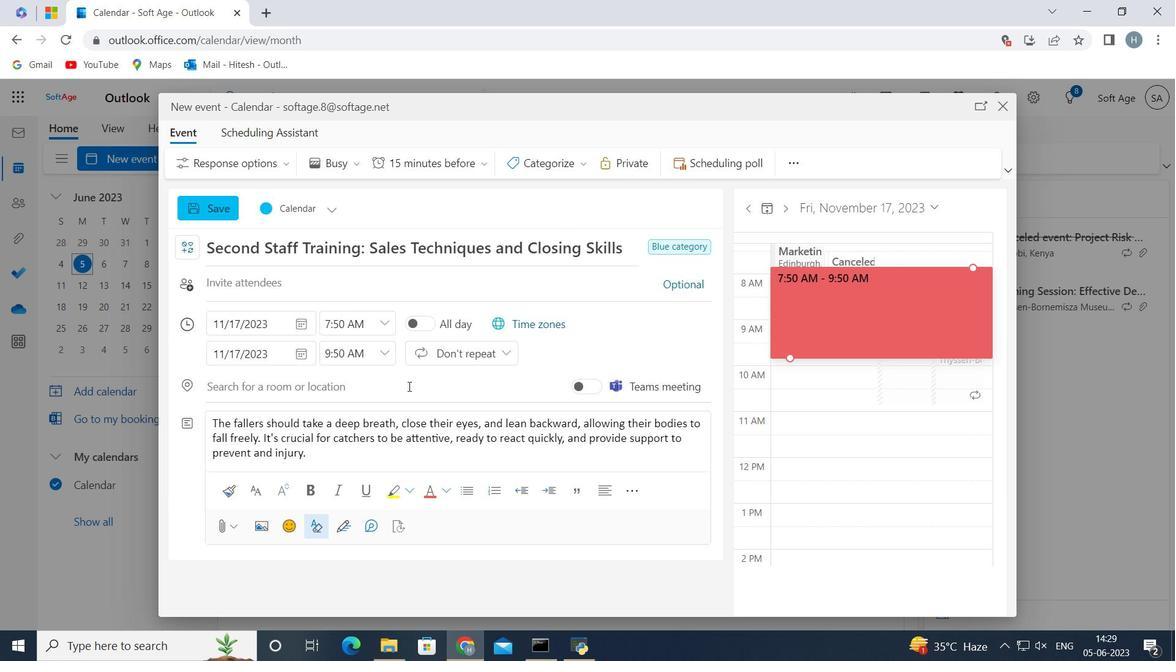 
Action: Key pressed <Key.shift_r>Manchester,<Key.space><Key.caps_lock>UK<Key.caps_lock><Key.space>
Screenshot: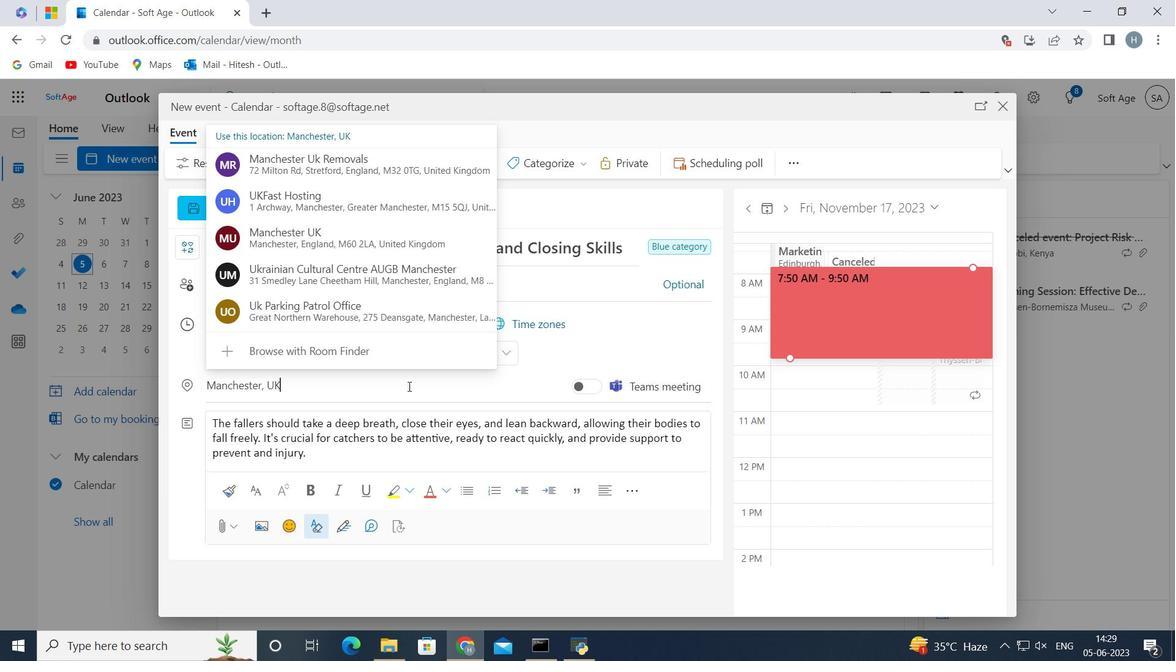 
Action: Mouse moved to (626, 326)
Screenshot: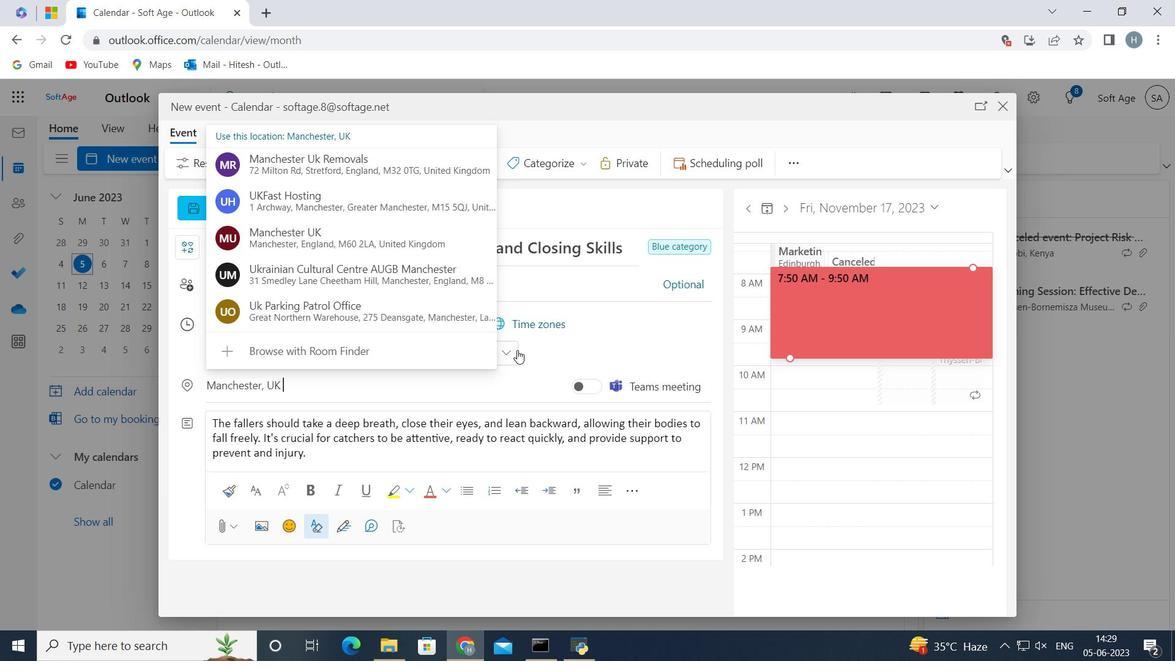 
Action: Mouse pressed left at (626, 326)
Screenshot: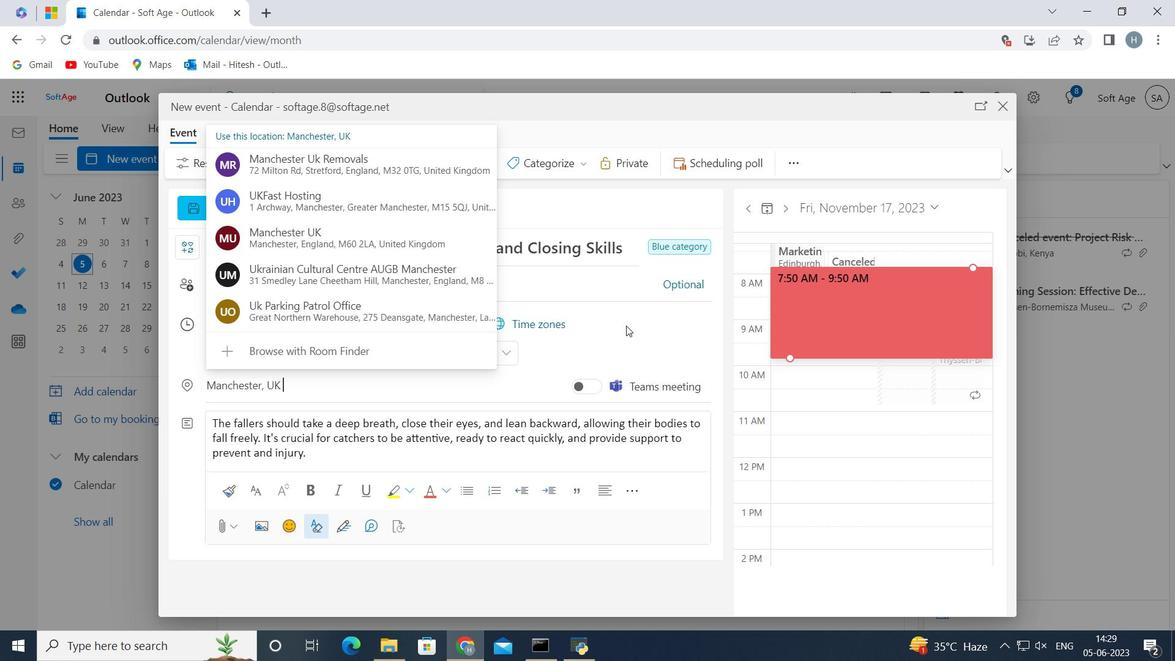 
Action: Mouse moved to (540, 291)
Screenshot: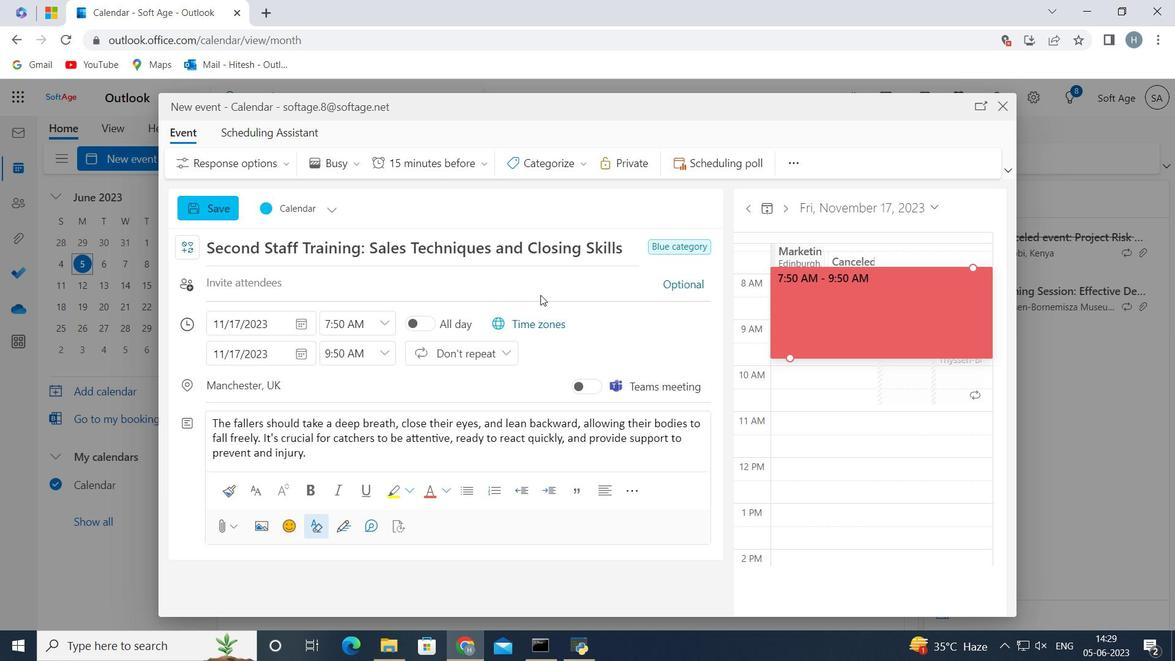 
Action: Mouse pressed left at (540, 291)
Screenshot: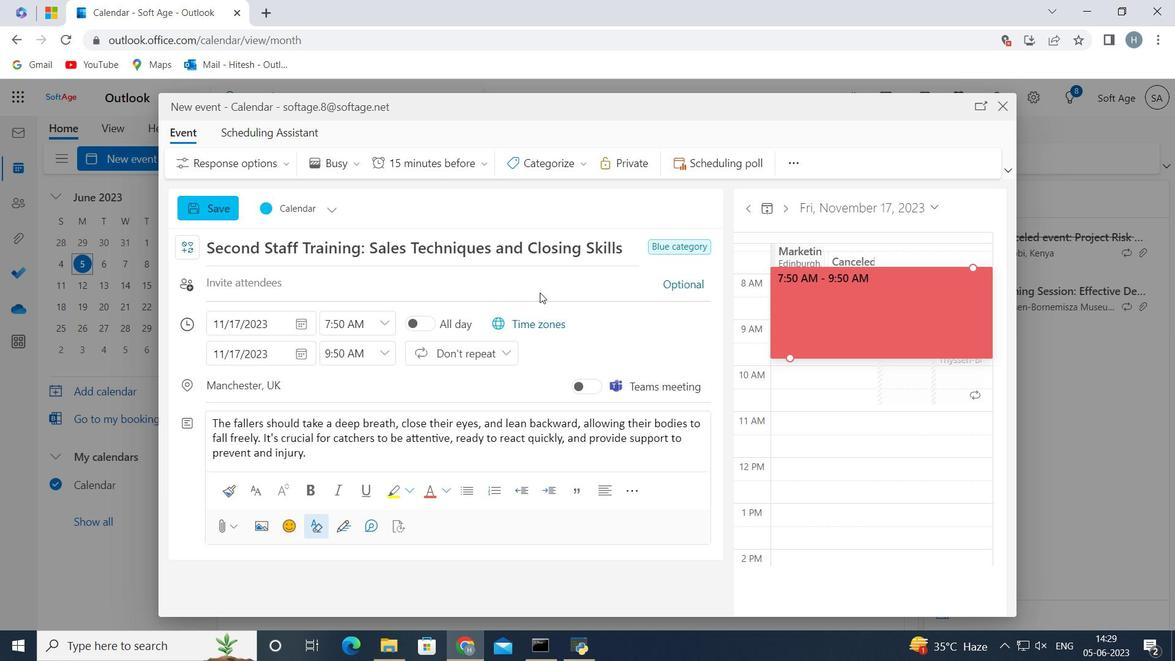 
Action: Key pressed softage.7<Key.shift>@softage.net
Screenshot: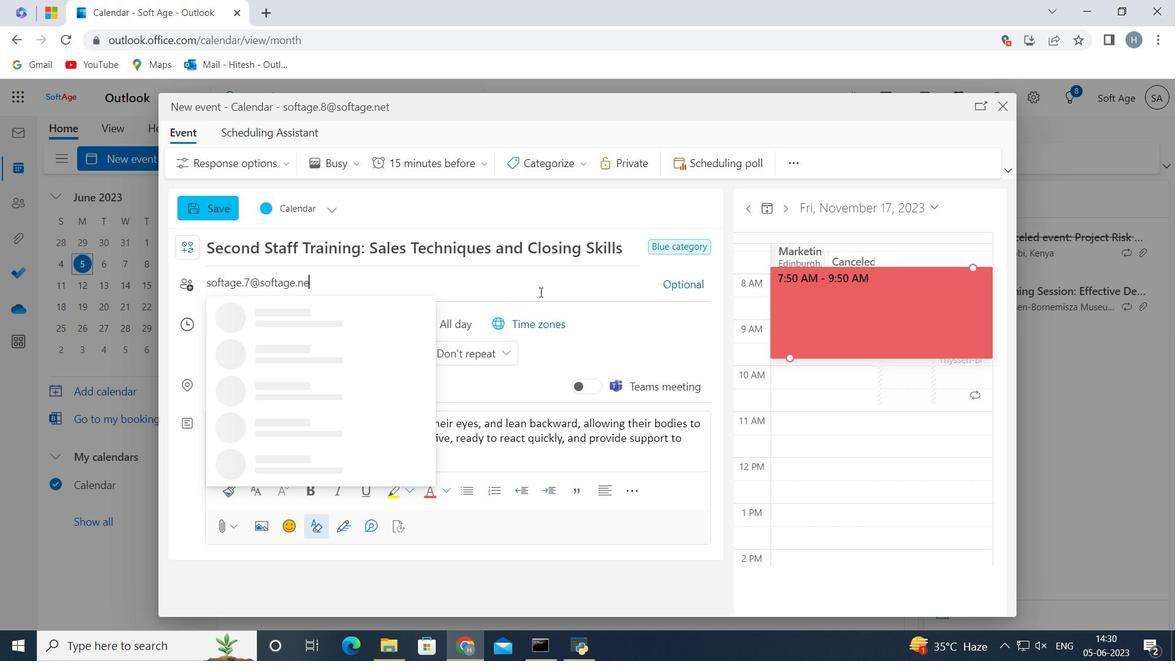 
Action: Mouse moved to (309, 320)
Screenshot: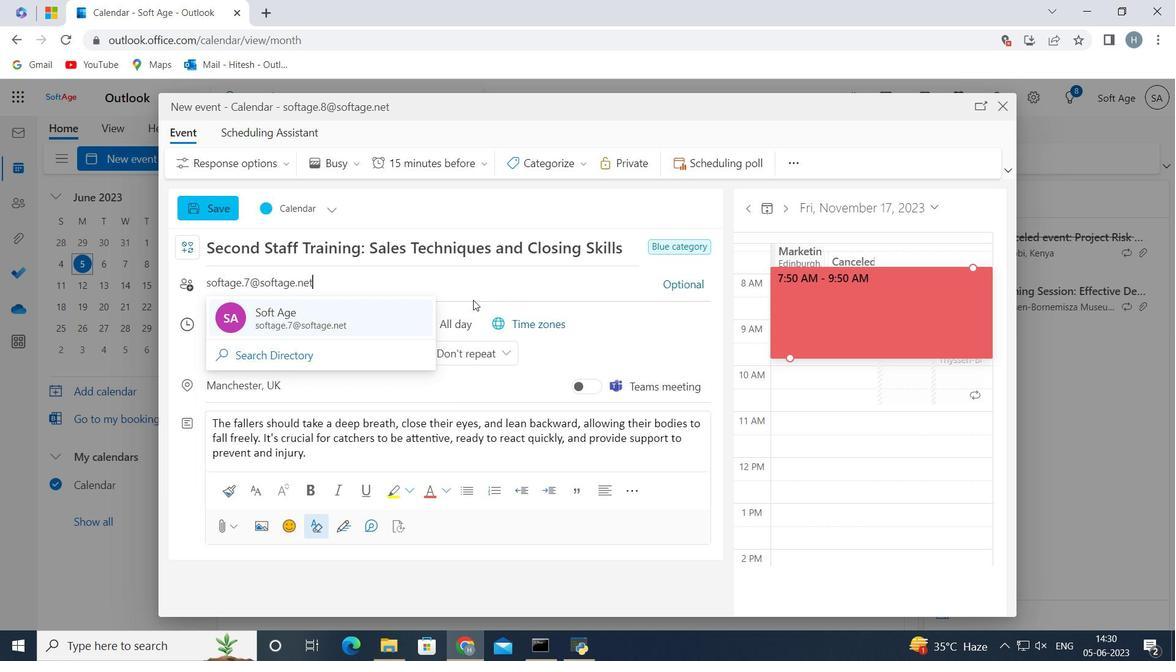 
Action: Mouse pressed left at (309, 320)
Screenshot: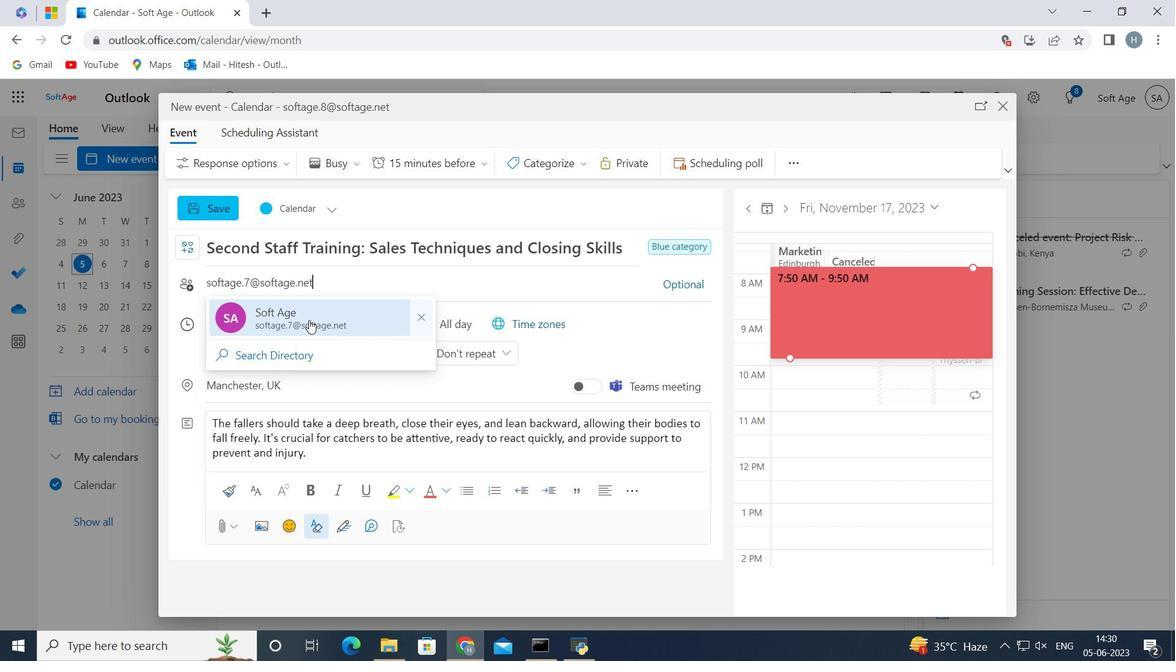 
Action: Key pressed softage.9<Key.shift>@softage.net
Screenshot: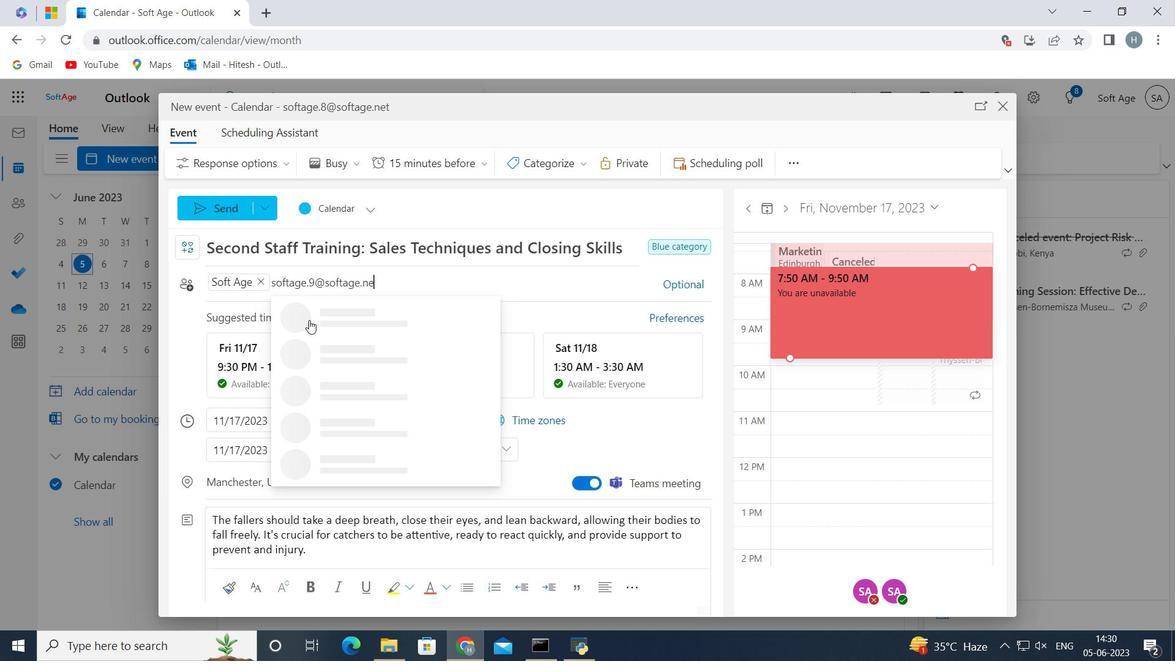 
Action: Mouse moved to (318, 320)
Screenshot: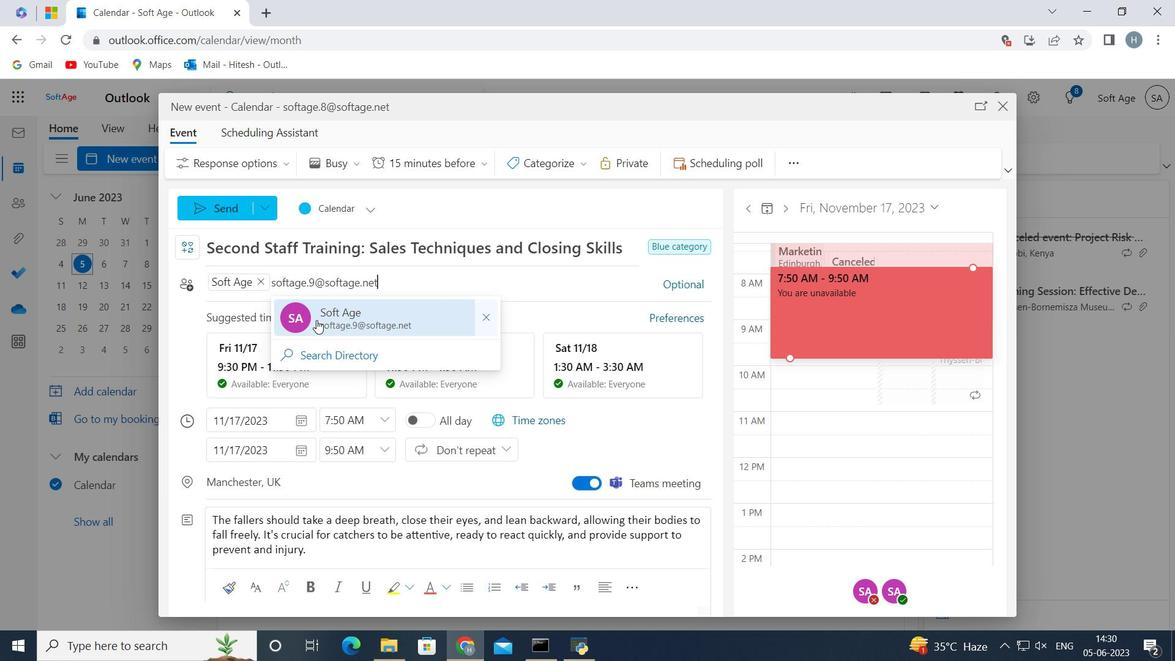 
Action: Mouse pressed left at (318, 320)
Screenshot: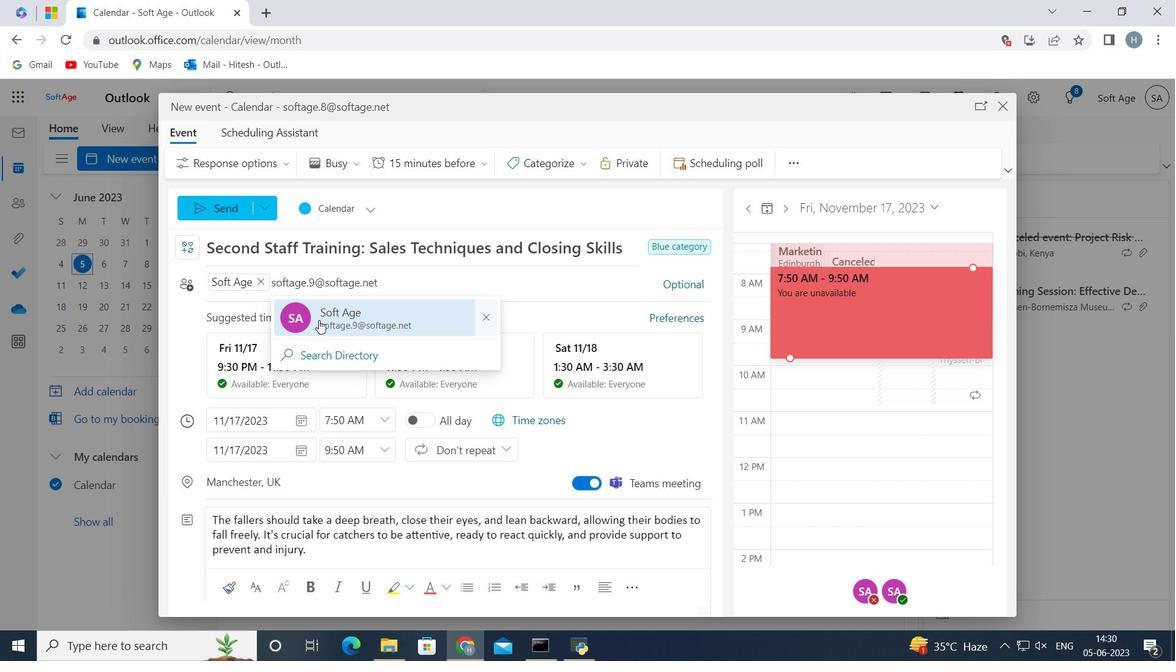 
Action: Mouse moved to (479, 163)
Screenshot: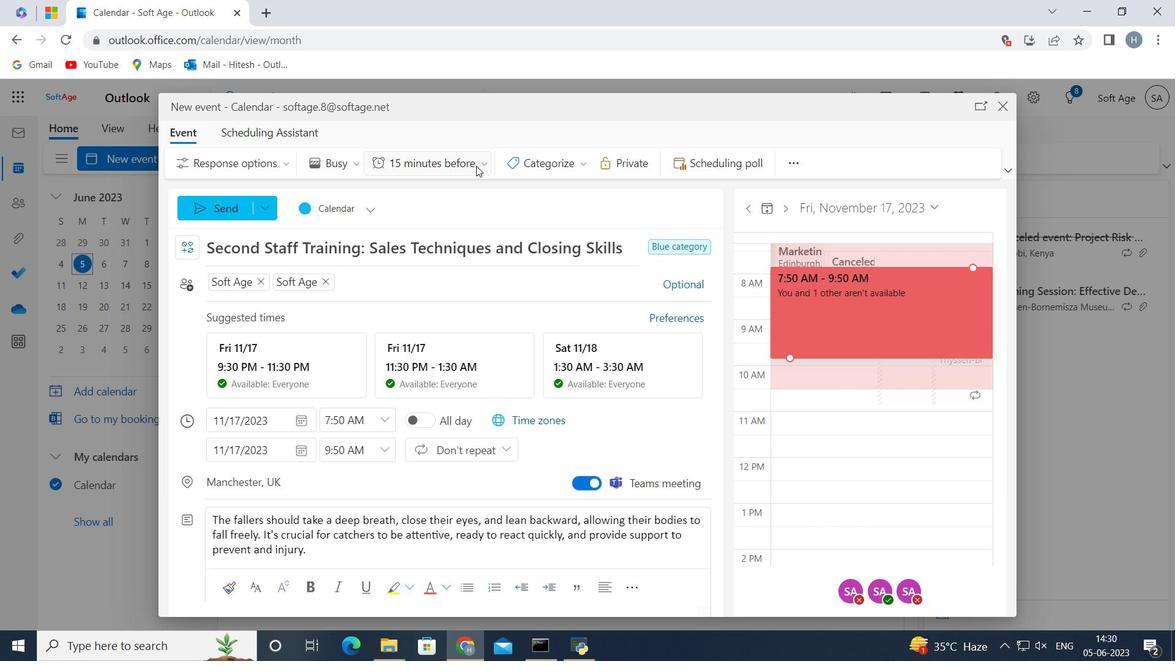 
Action: Mouse pressed left at (479, 163)
Screenshot: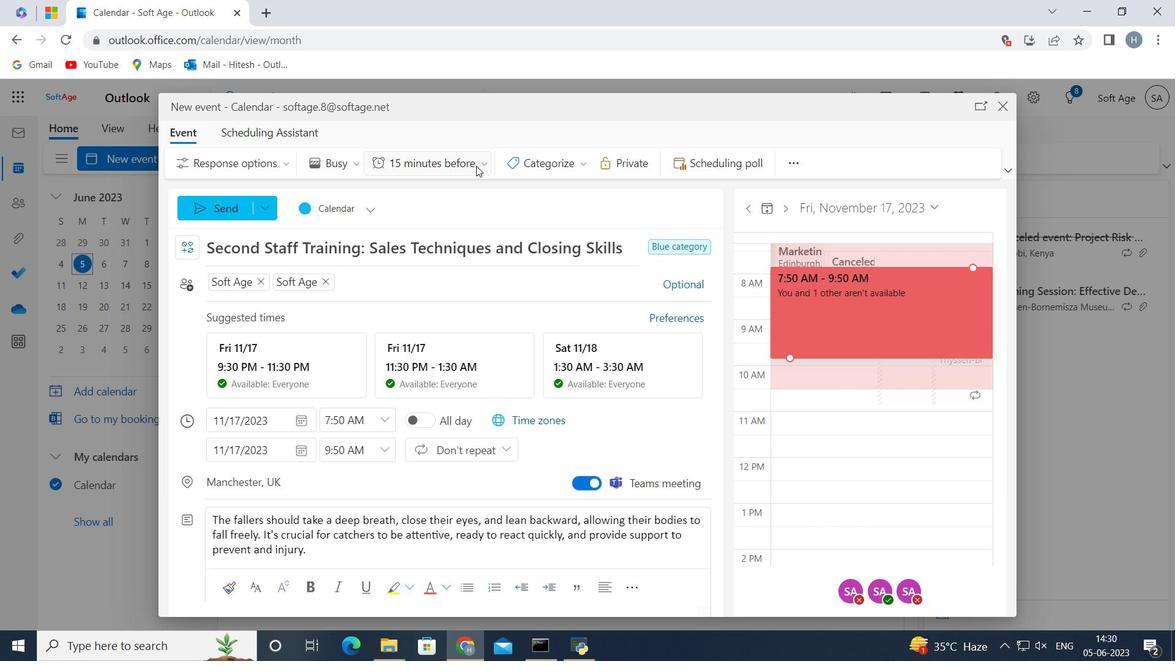
Action: Mouse moved to (444, 301)
Screenshot: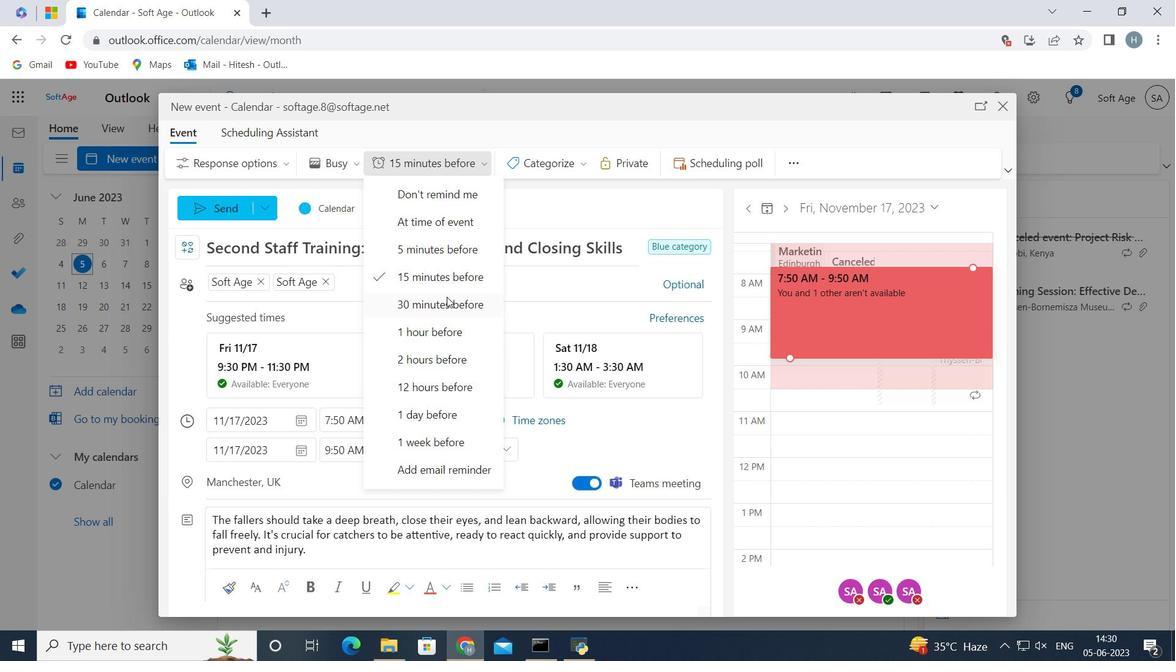 
Action: Mouse pressed left at (444, 301)
Screenshot: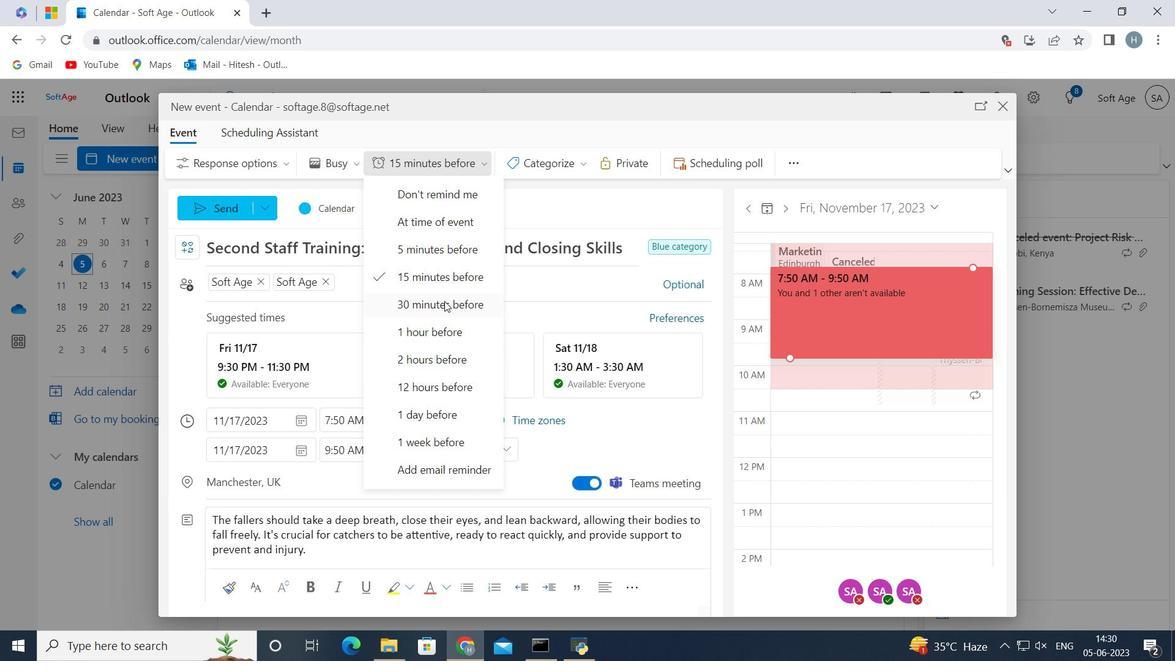 
Action: Mouse moved to (227, 207)
Screenshot: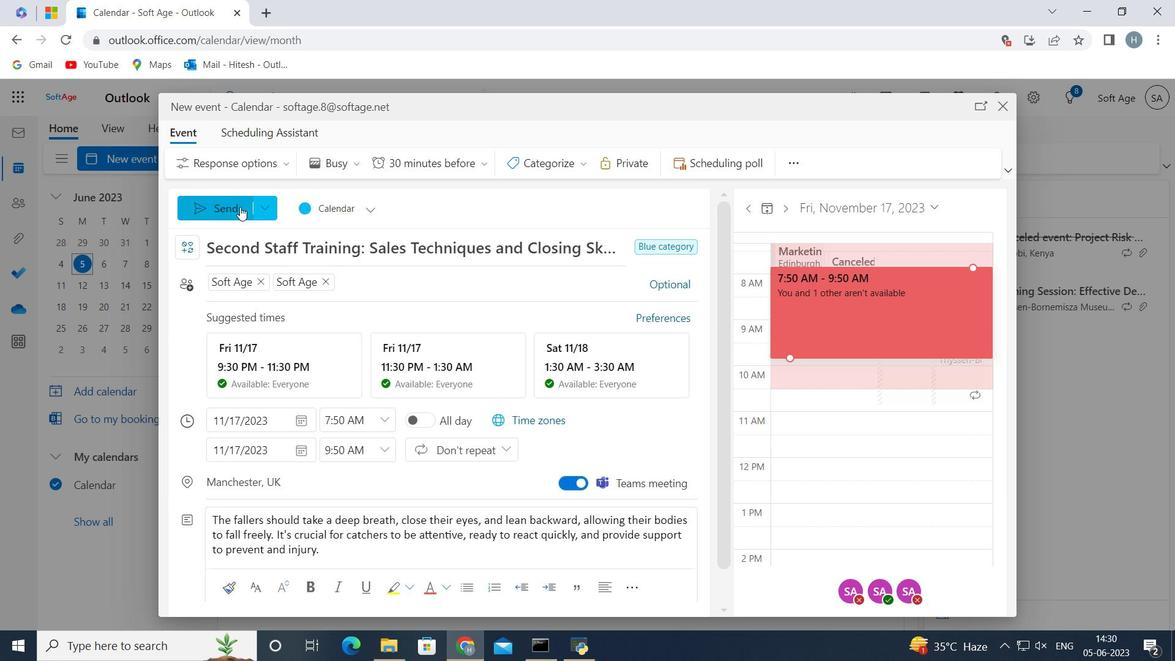 
Action: Mouse pressed left at (227, 207)
Screenshot: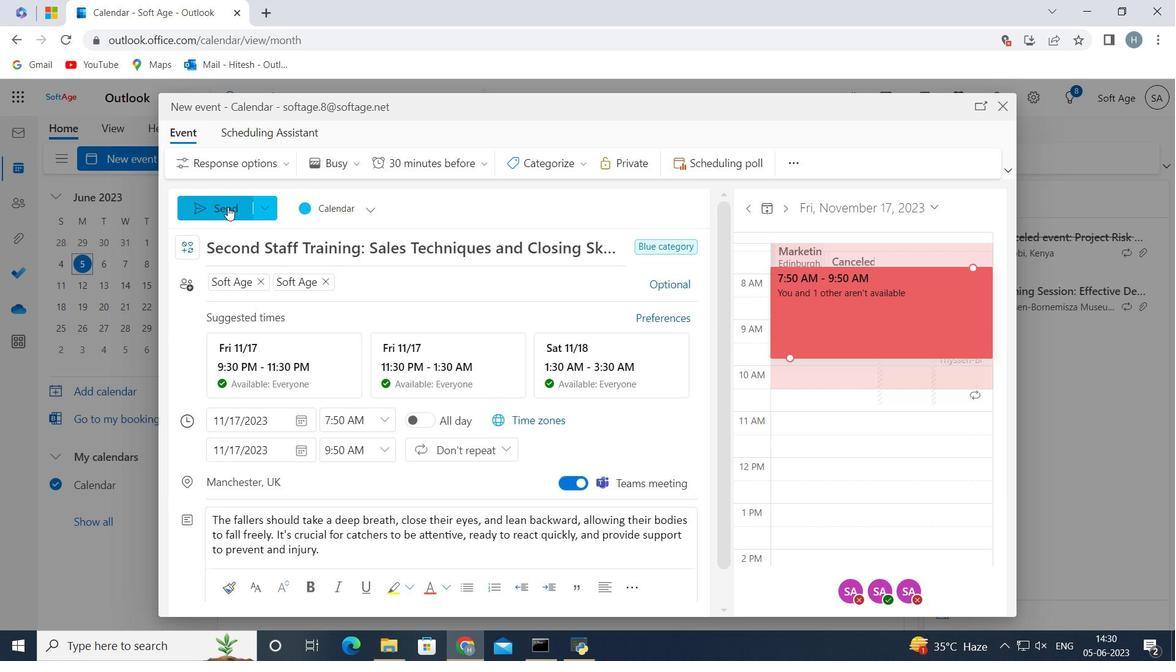 
Action: Mouse moved to (298, 219)
Screenshot: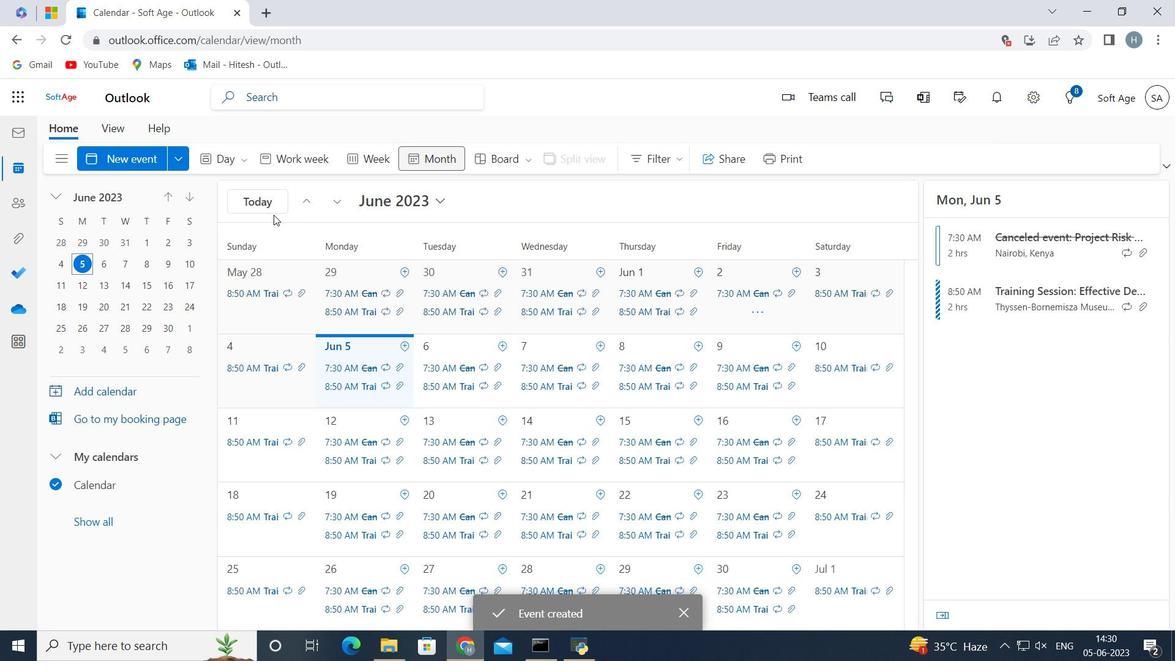 
